 Task: Add Attachment from "Attach a link" to Card Card0000000212 in Board Board0000000053 in Workspace WS0000000018 in Trello. Add Cover Red to Card Card0000000212 in Board Board0000000053 in Workspace WS0000000018 in Trello. Add "Join Card" Button Button0000000212  to Card Card0000000212 in Board Board0000000053 in Workspace WS0000000018 in Trello. Add Description DS0000000212 to Card Card0000000212 in Board Board0000000053 in Workspace WS0000000018 in Trello. Add Comment CM0000000212 to Card Card0000000212 in Board Board0000000053 in Workspace WS0000000018 in Trello
Action: Mouse moved to (358, 539)
Screenshot: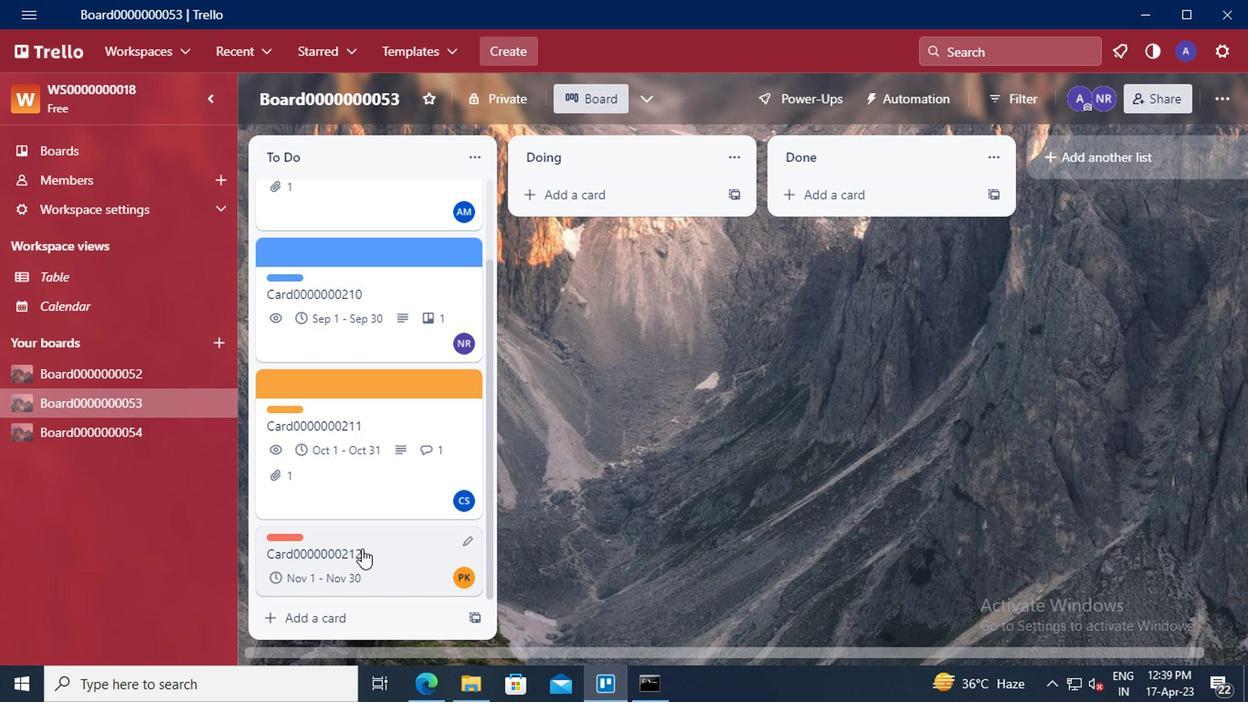 
Action: Mouse pressed left at (358, 539)
Screenshot: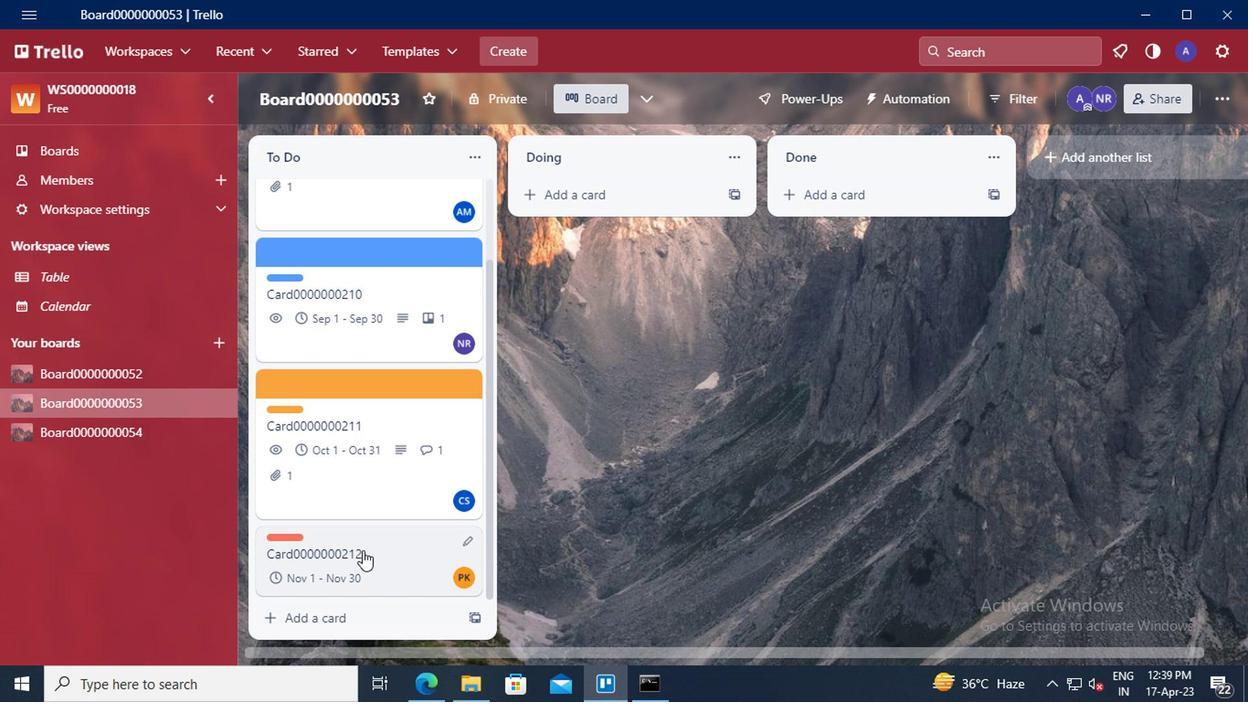 
Action: Mouse moved to (832, 378)
Screenshot: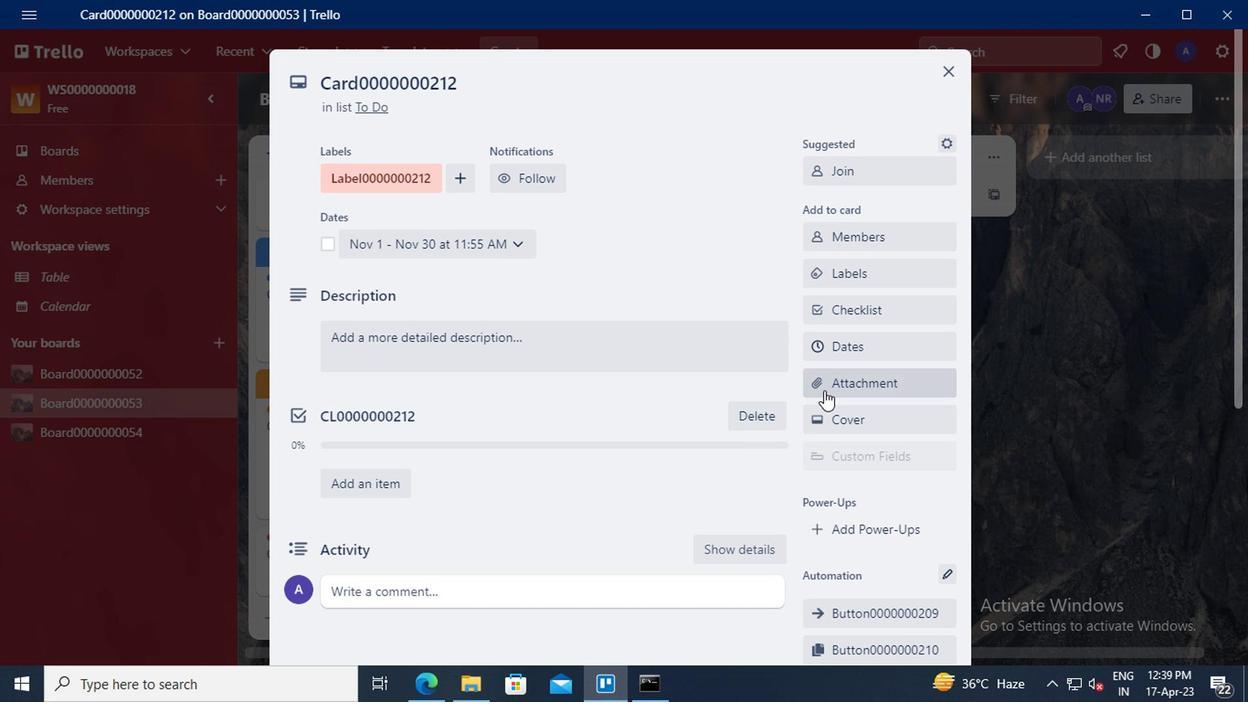
Action: Mouse pressed left at (832, 378)
Screenshot: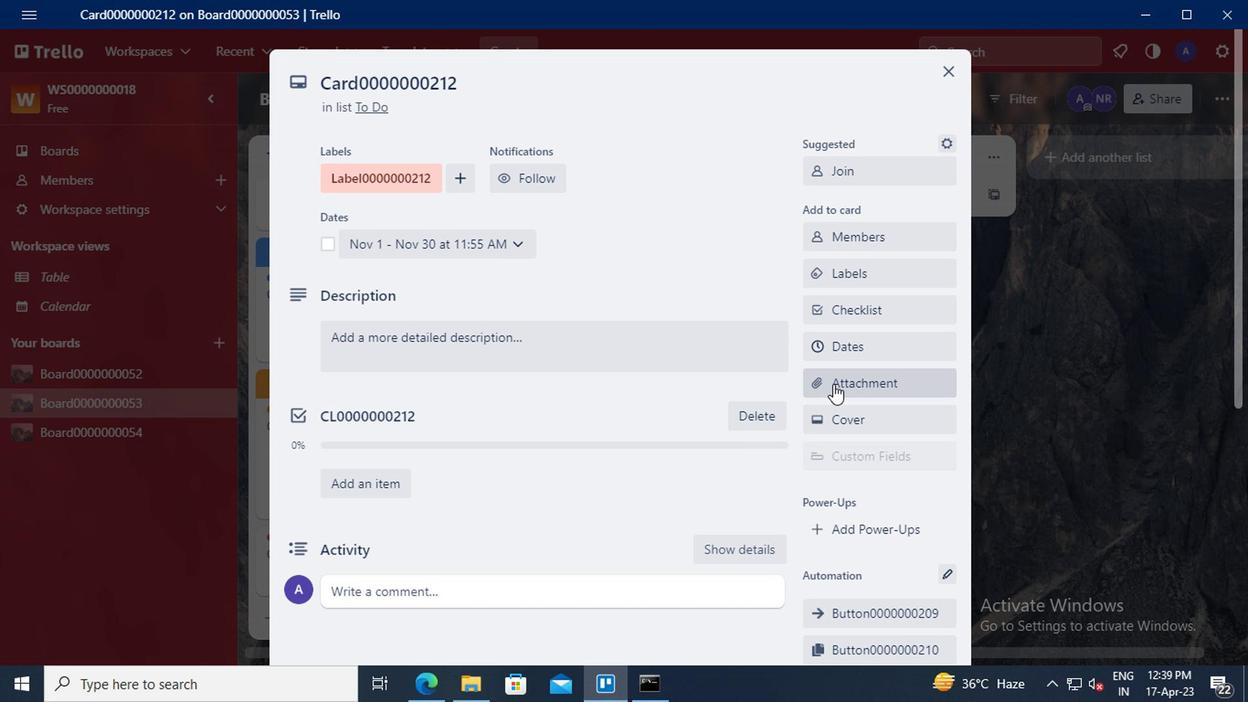 
Action: Mouse moved to (428, 672)
Screenshot: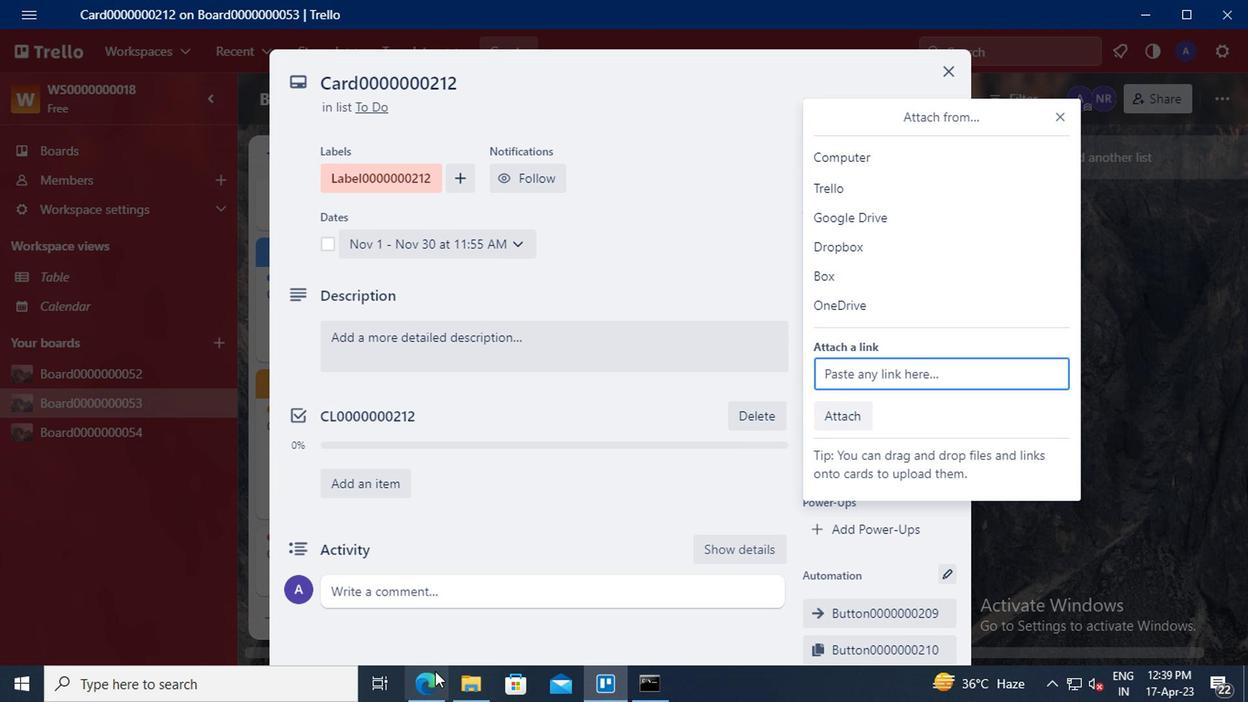 
Action: Mouse pressed left at (428, 672)
Screenshot: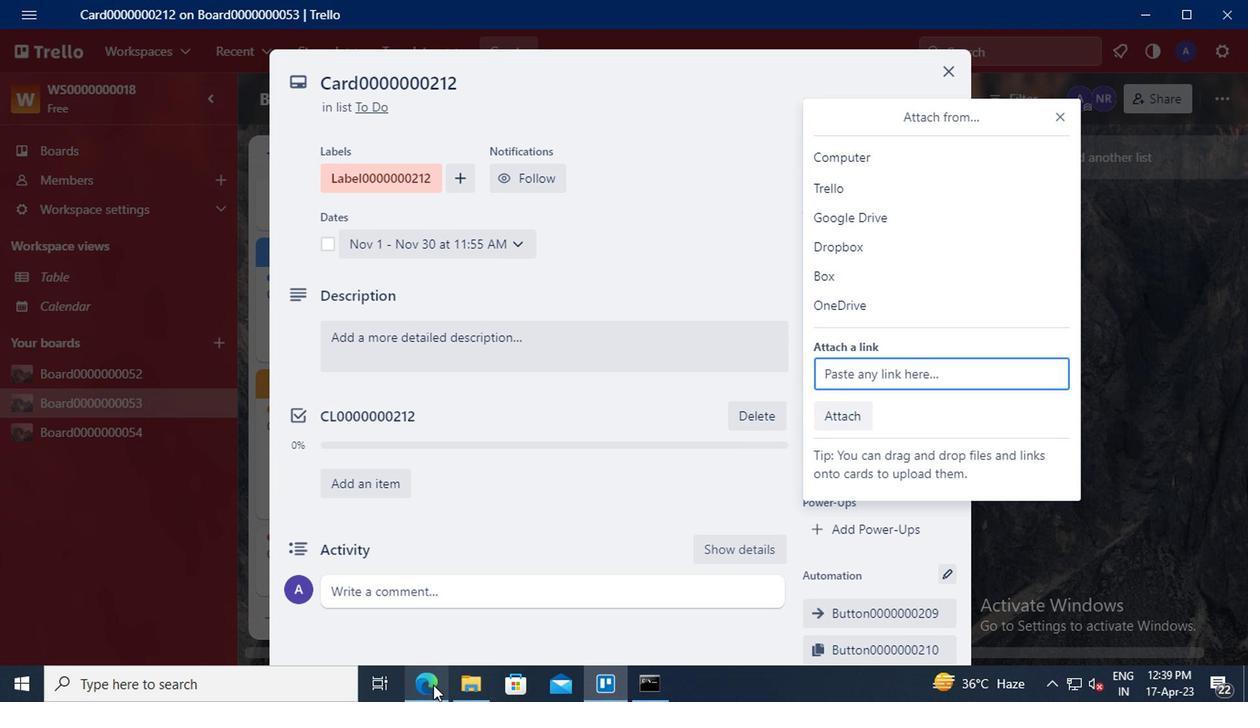 
Action: Mouse moved to (293, 64)
Screenshot: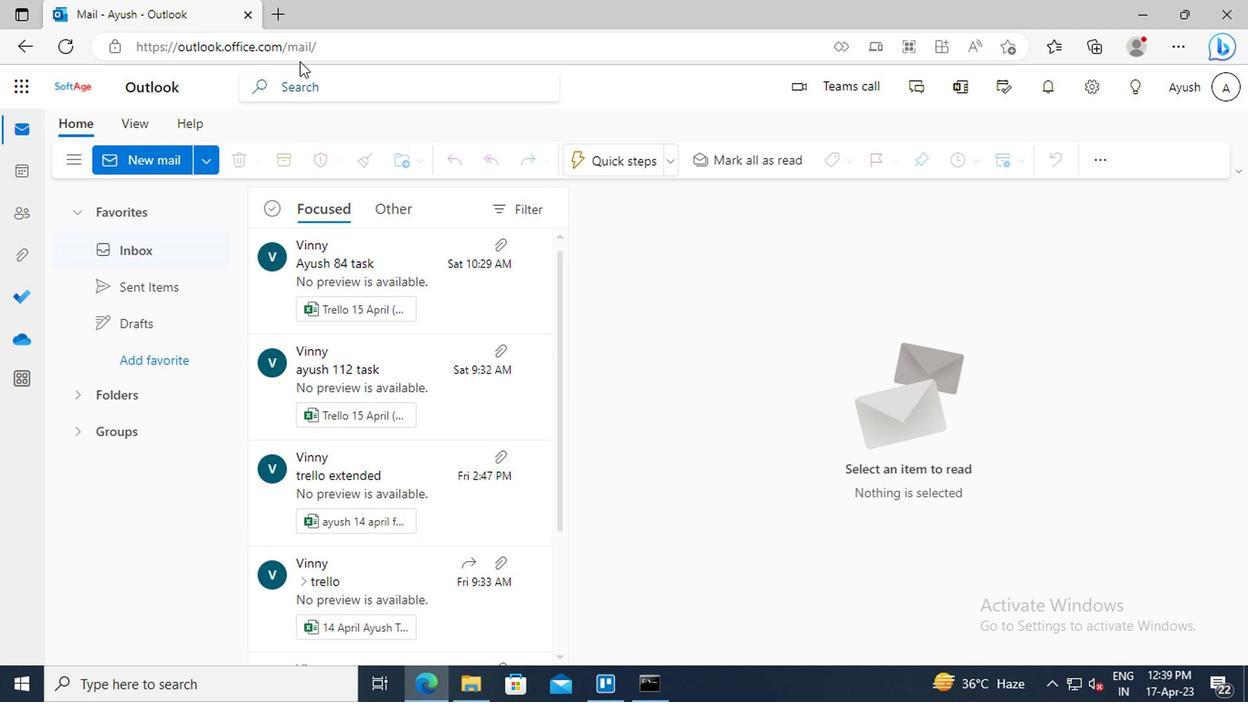 
Action: Mouse pressed left at (293, 64)
Screenshot: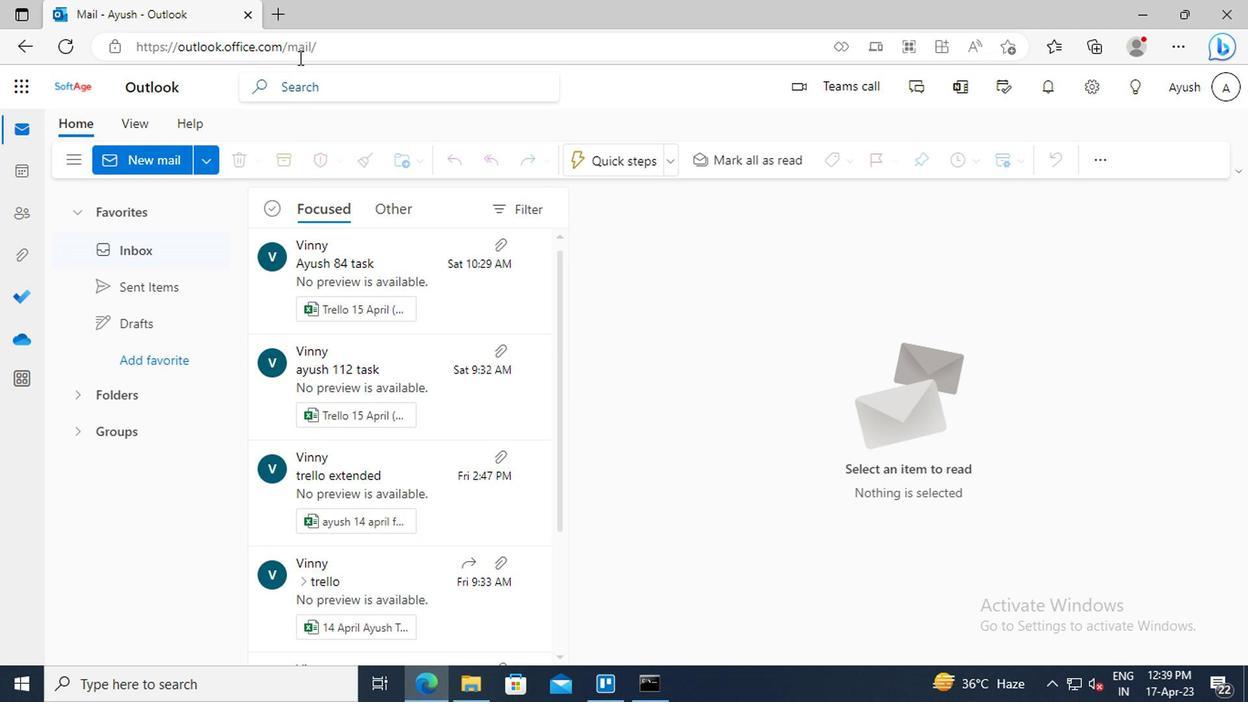 
Action: Key pressed ctrl+C
Screenshot: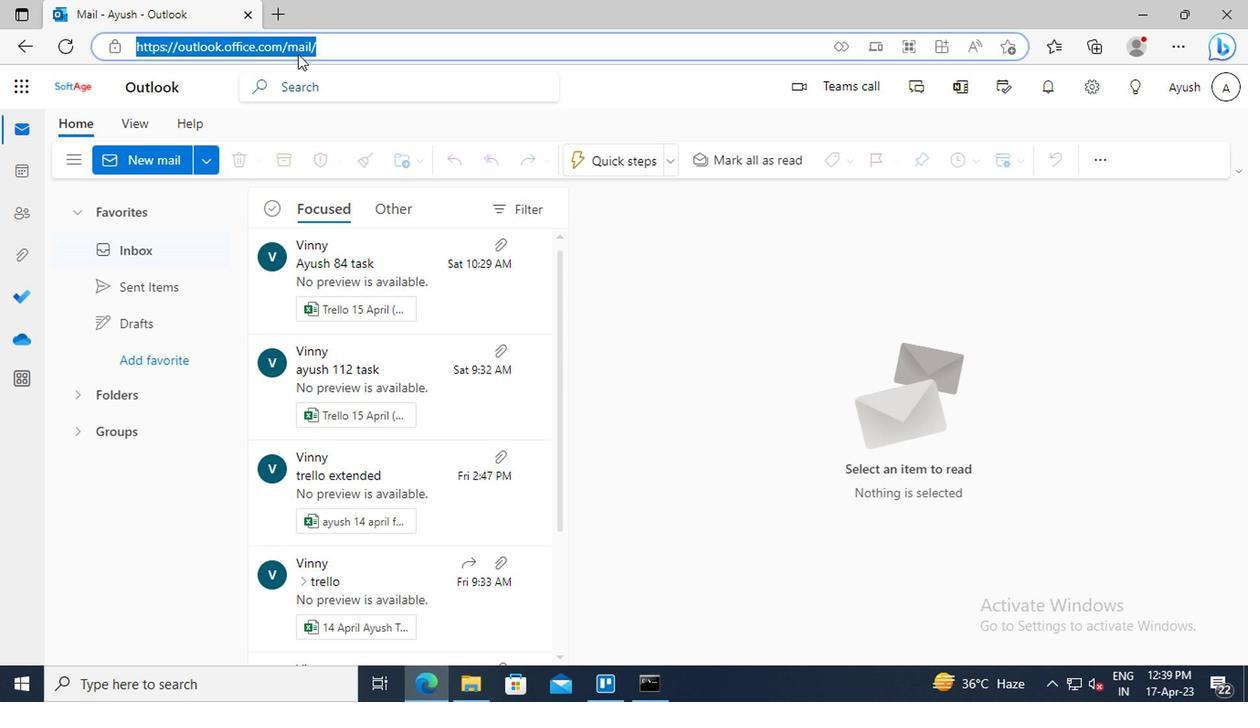 
Action: Mouse moved to (605, 661)
Screenshot: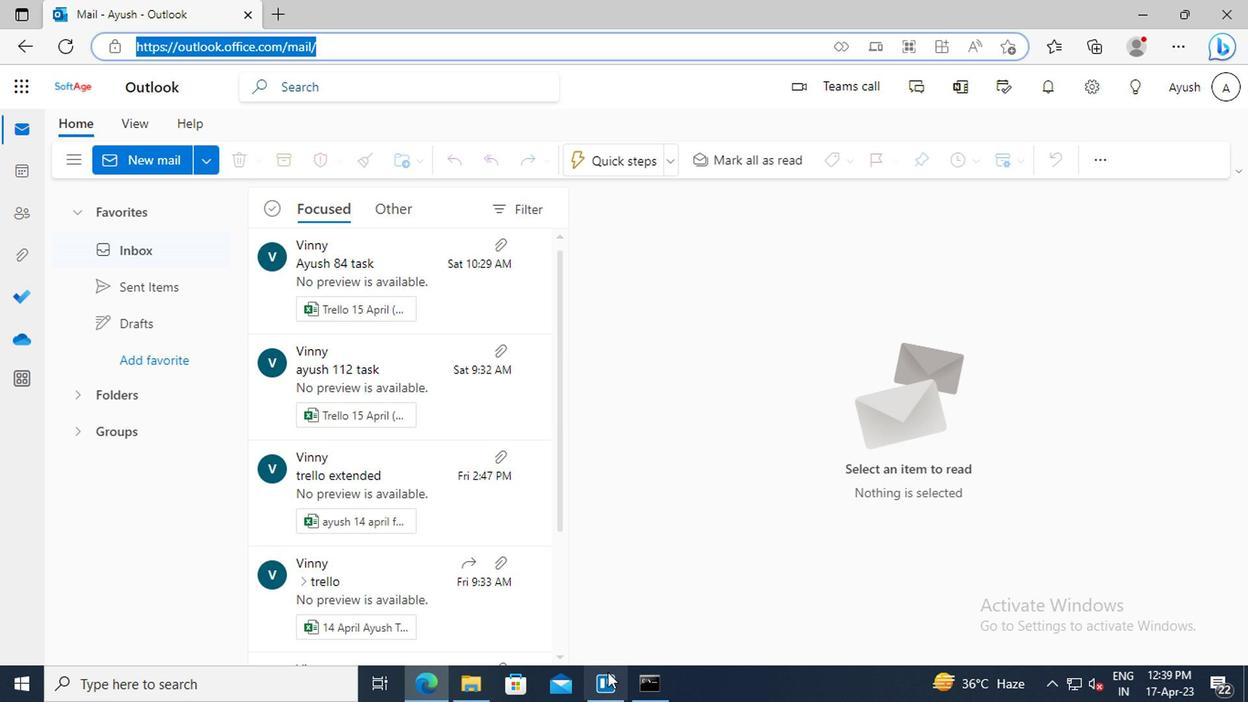 
Action: Mouse pressed left at (605, 661)
Screenshot: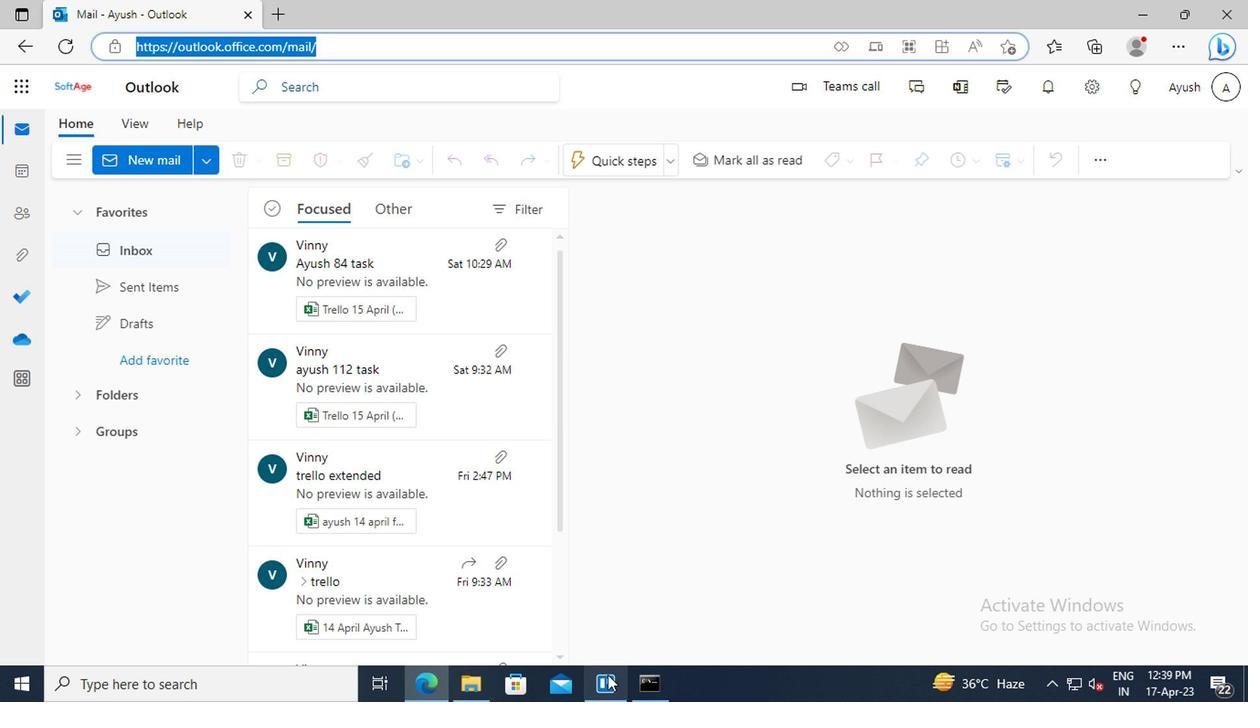 
Action: Mouse moved to (868, 375)
Screenshot: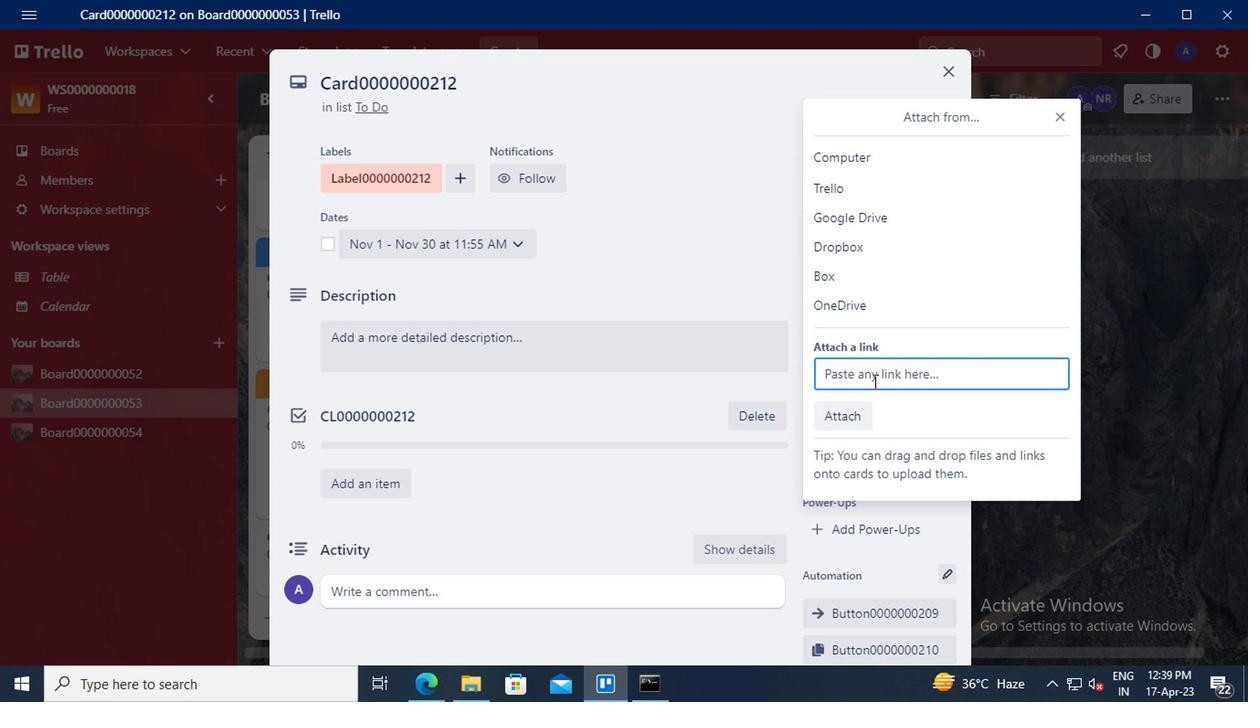 
Action: Mouse pressed left at (868, 375)
Screenshot: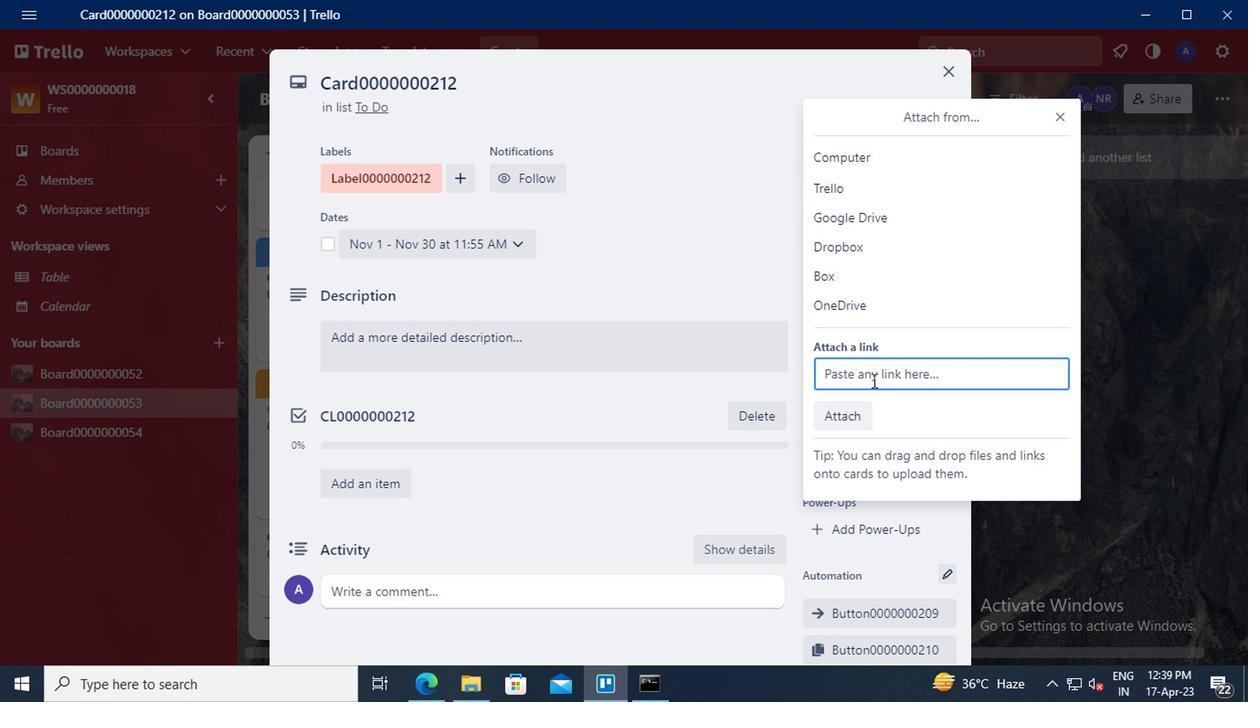 
Action: Key pressed ctrl+V
Screenshot: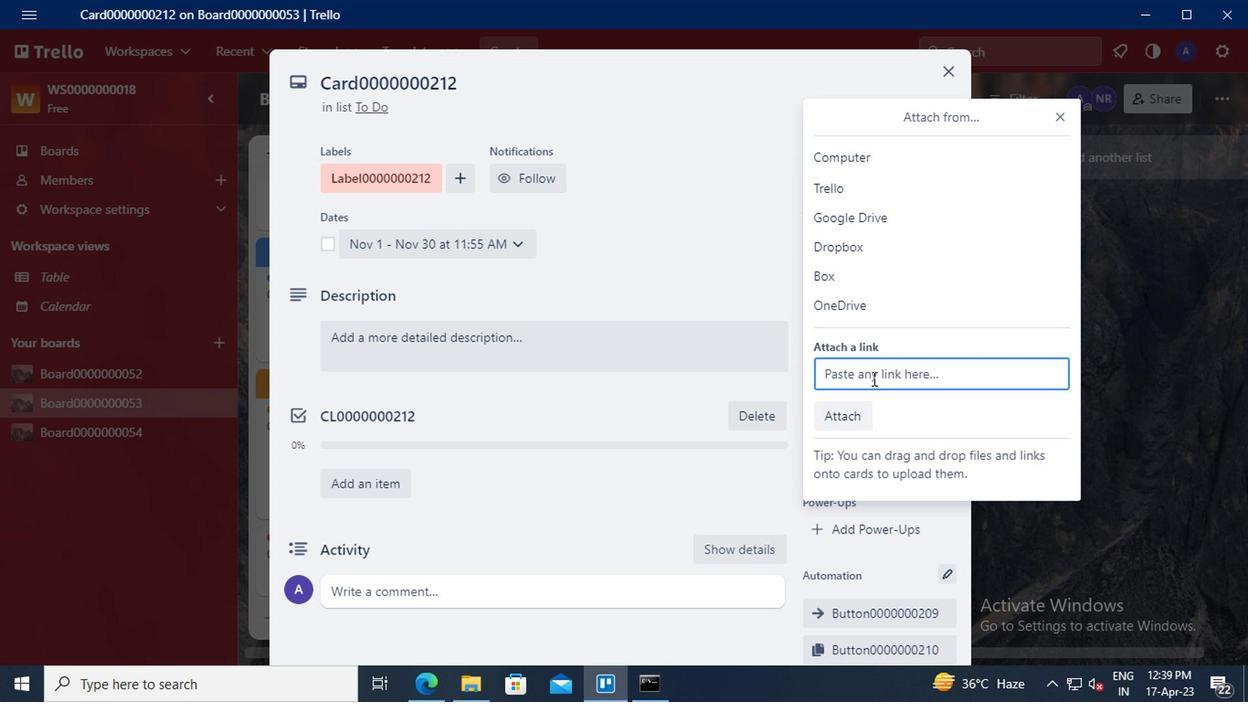 
Action: Mouse moved to (843, 472)
Screenshot: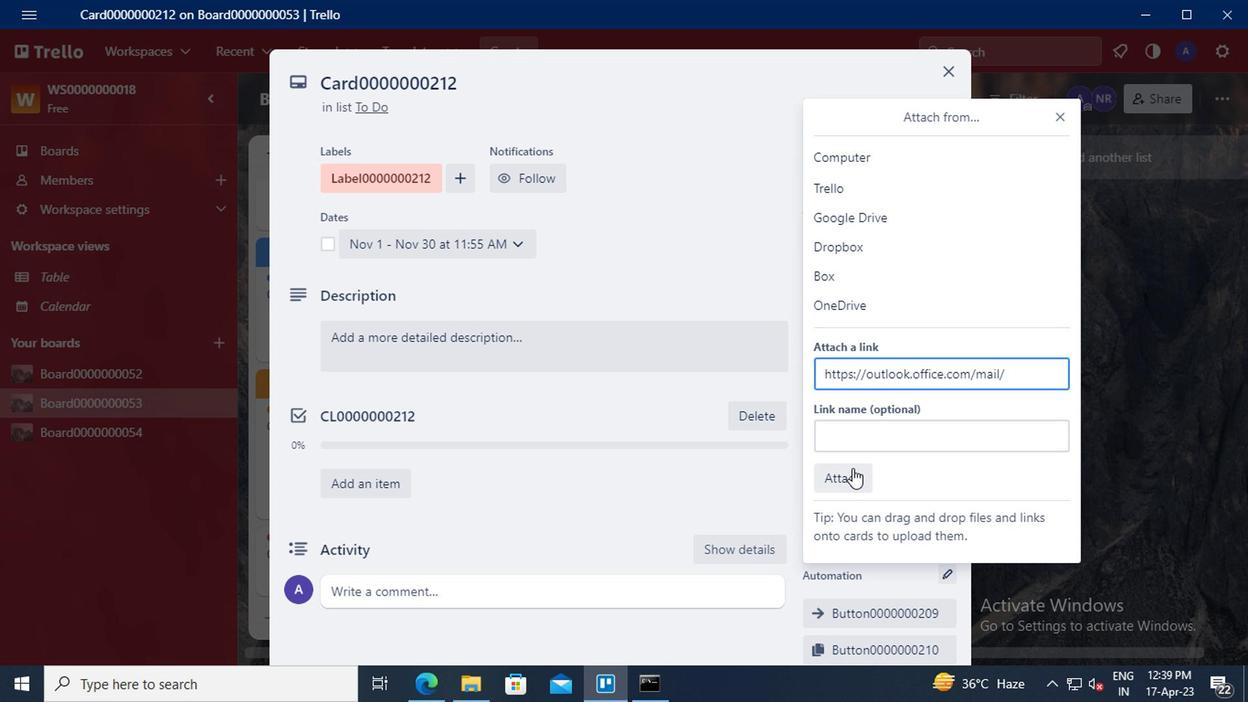
Action: Mouse pressed left at (843, 472)
Screenshot: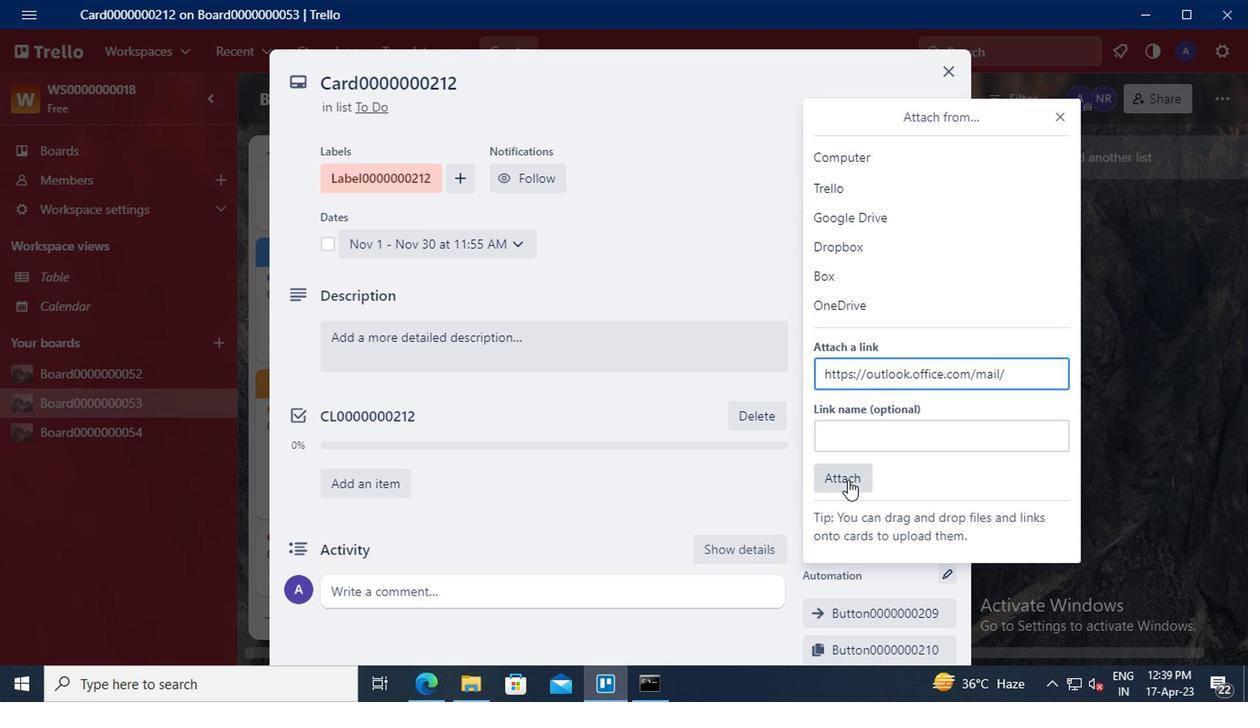 
Action: Mouse moved to (853, 417)
Screenshot: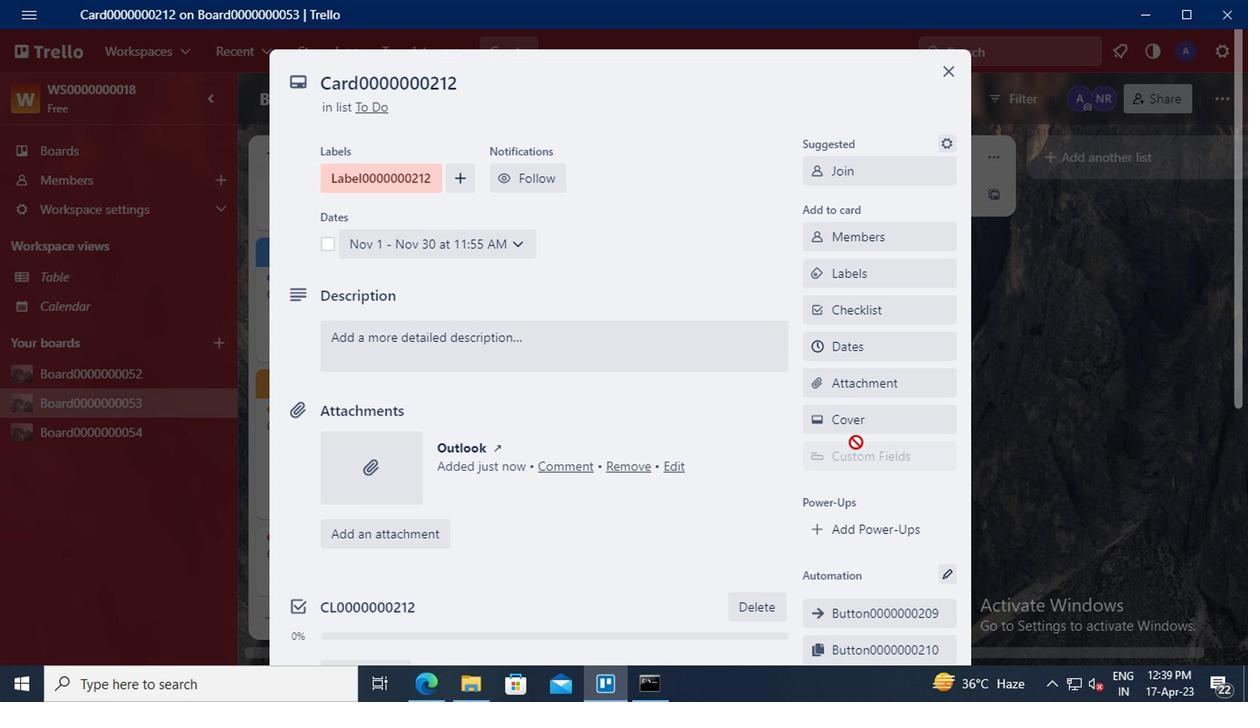 
Action: Mouse pressed left at (853, 417)
Screenshot: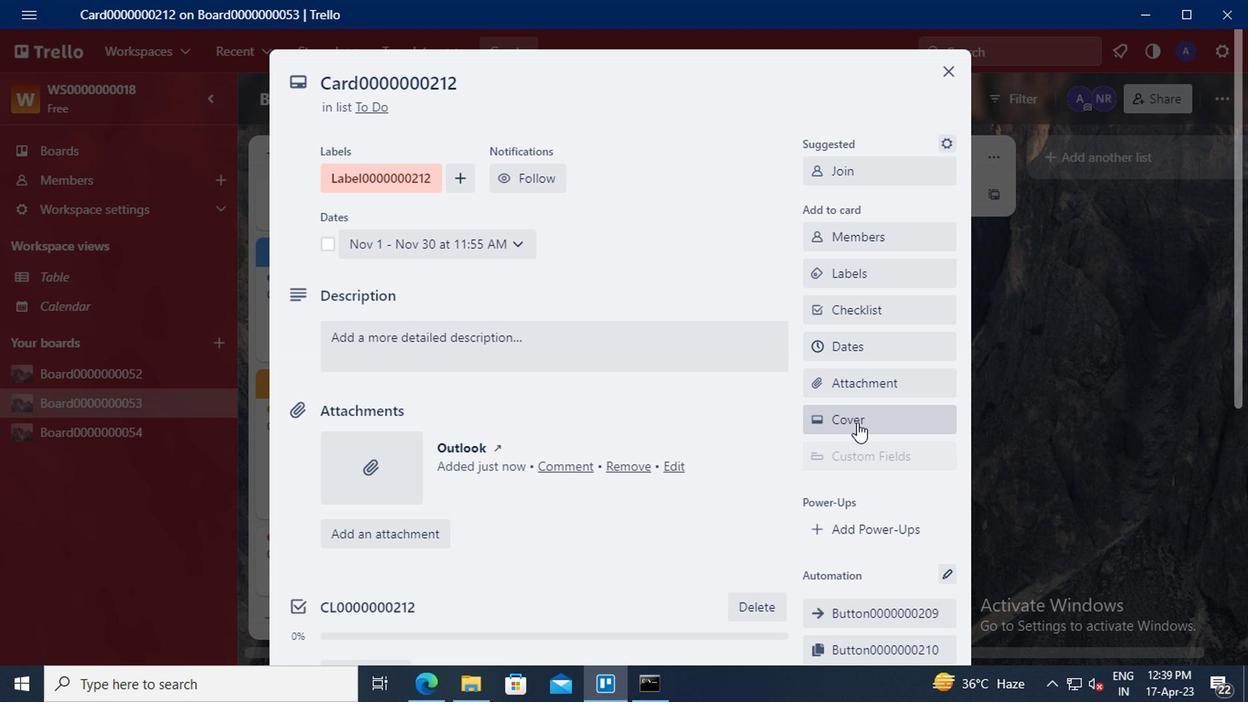 
Action: Mouse moved to (983, 299)
Screenshot: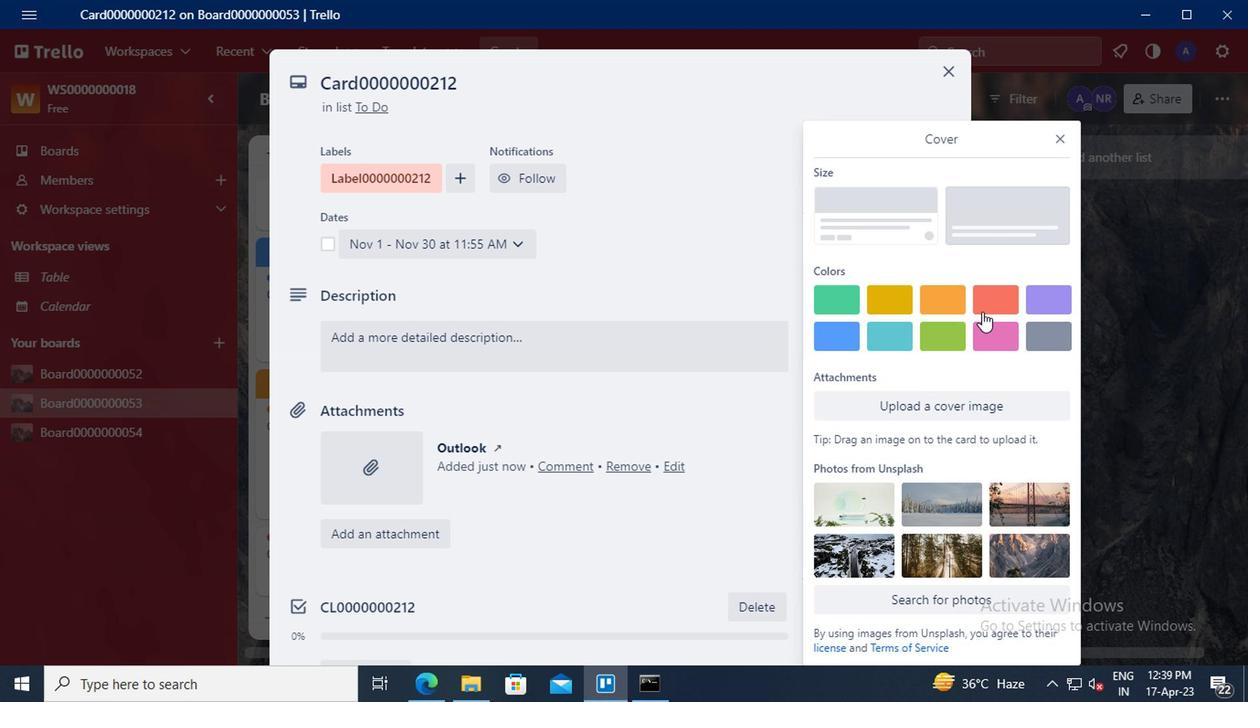 
Action: Mouse pressed left at (983, 299)
Screenshot: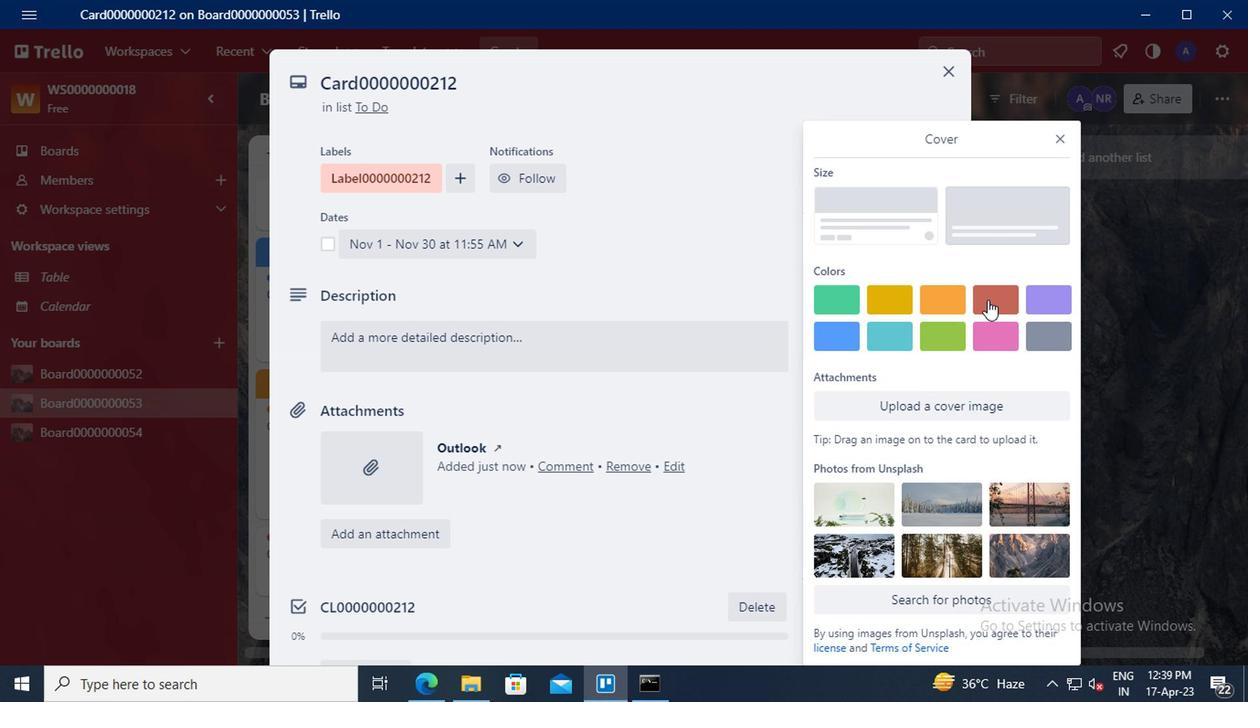 
Action: Mouse moved to (1056, 113)
Screenshot: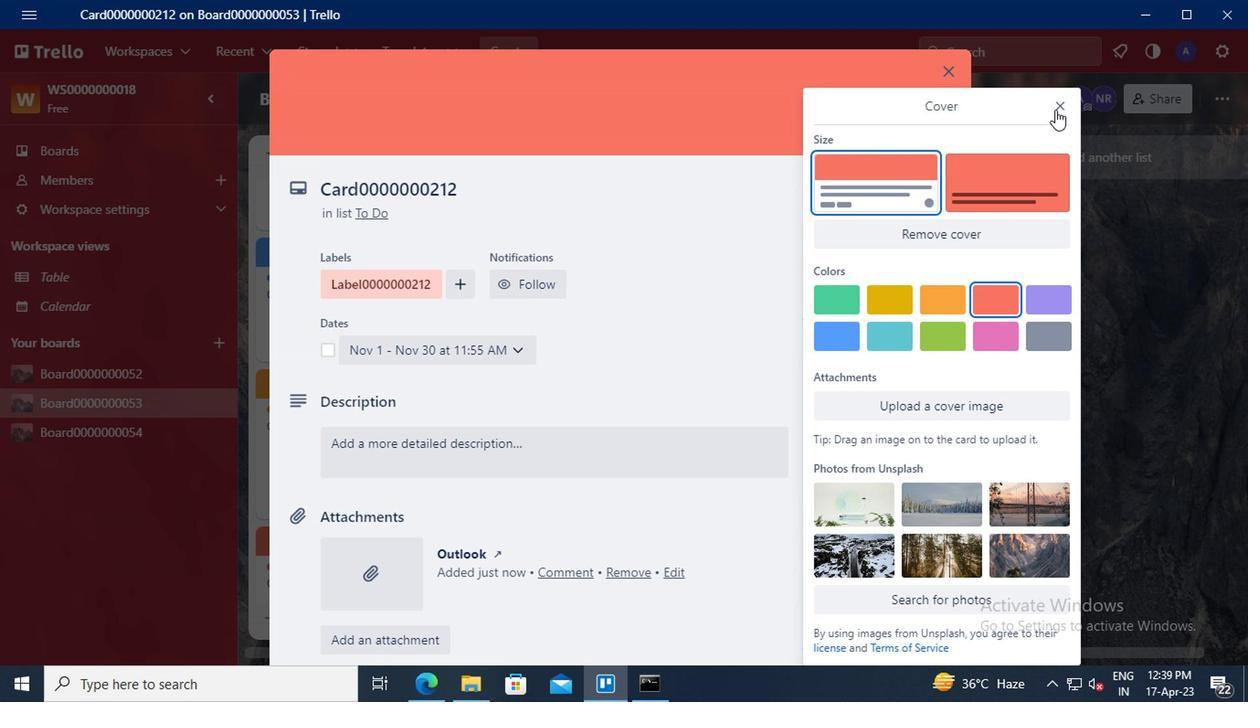 
Action: Mouse pressed left at (1056, 113)
Screenshot: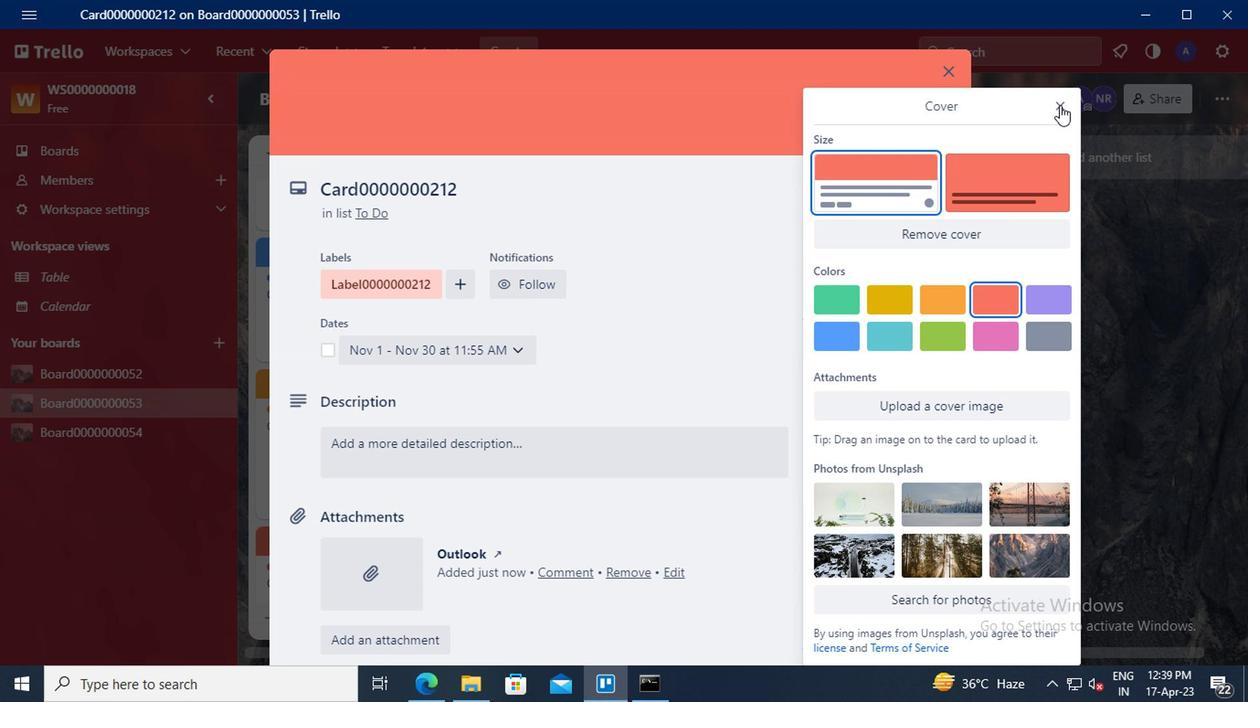 
Action: Mouse moved to (866, 321)
Screenshot: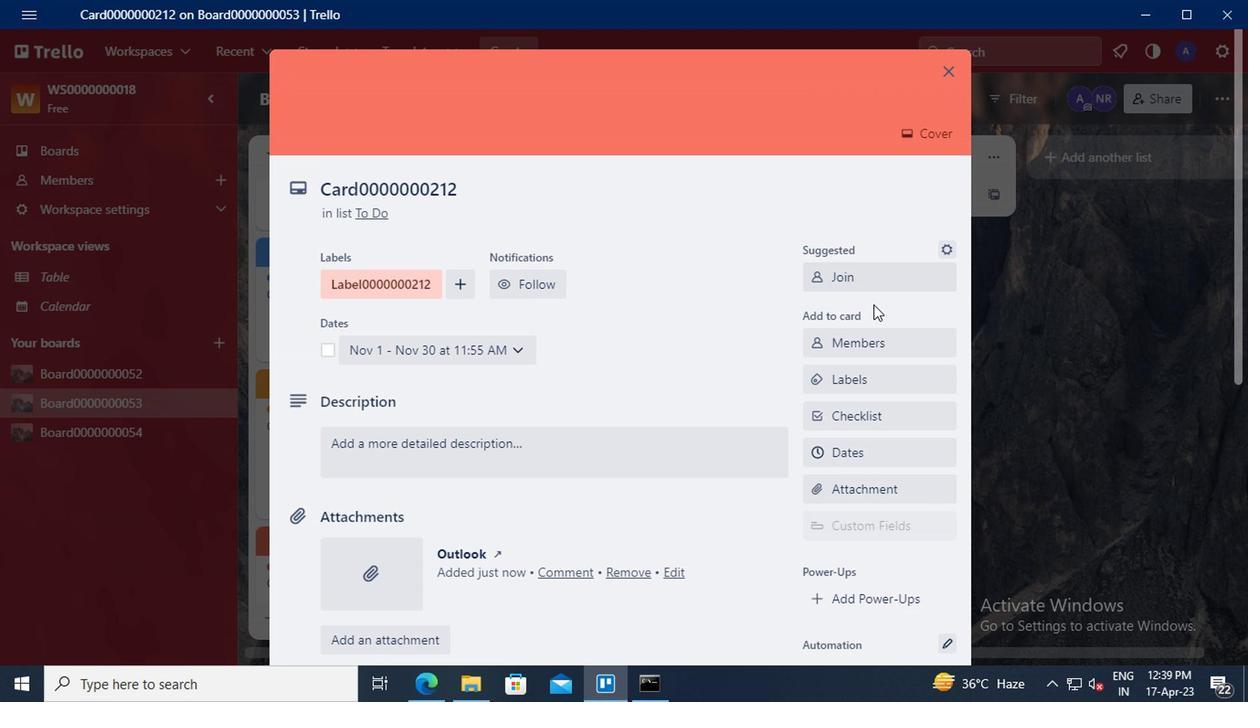 
Action: Mouse scrolled (866, 321) with delta (0, 0)
Screenshot: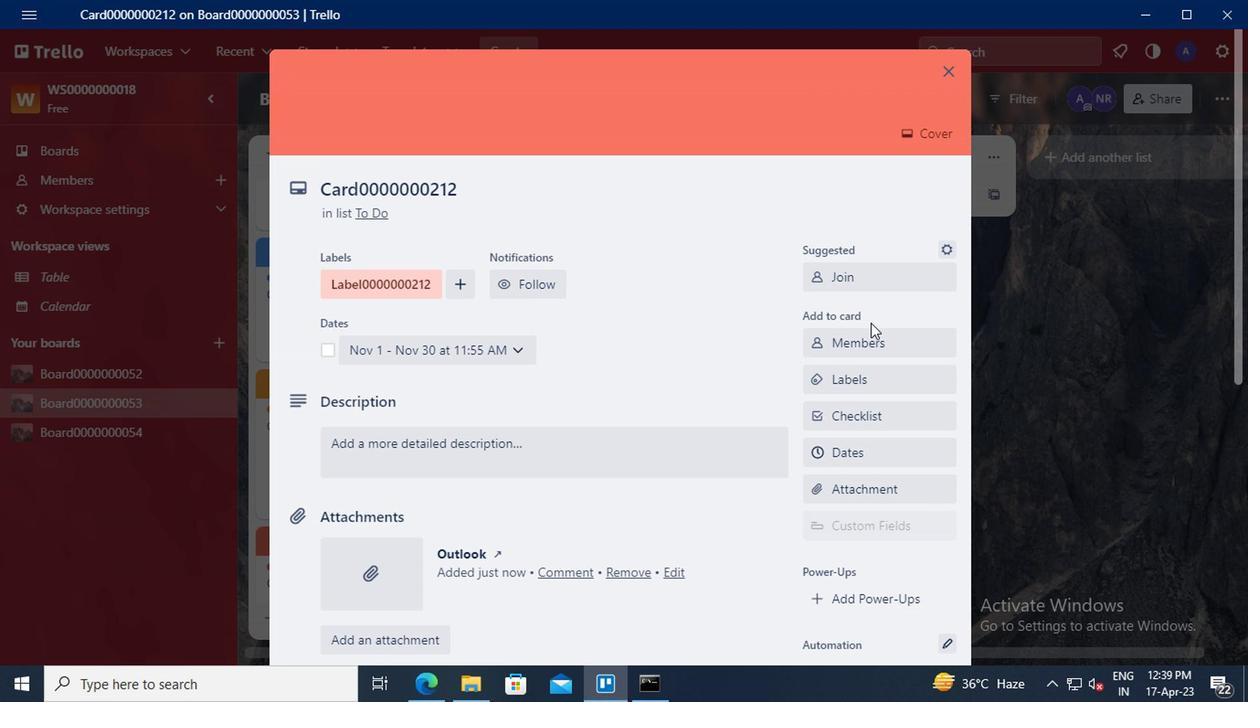 
Action: Mouse scrolled (866, 321) with delta (0, 0)
Screenshot: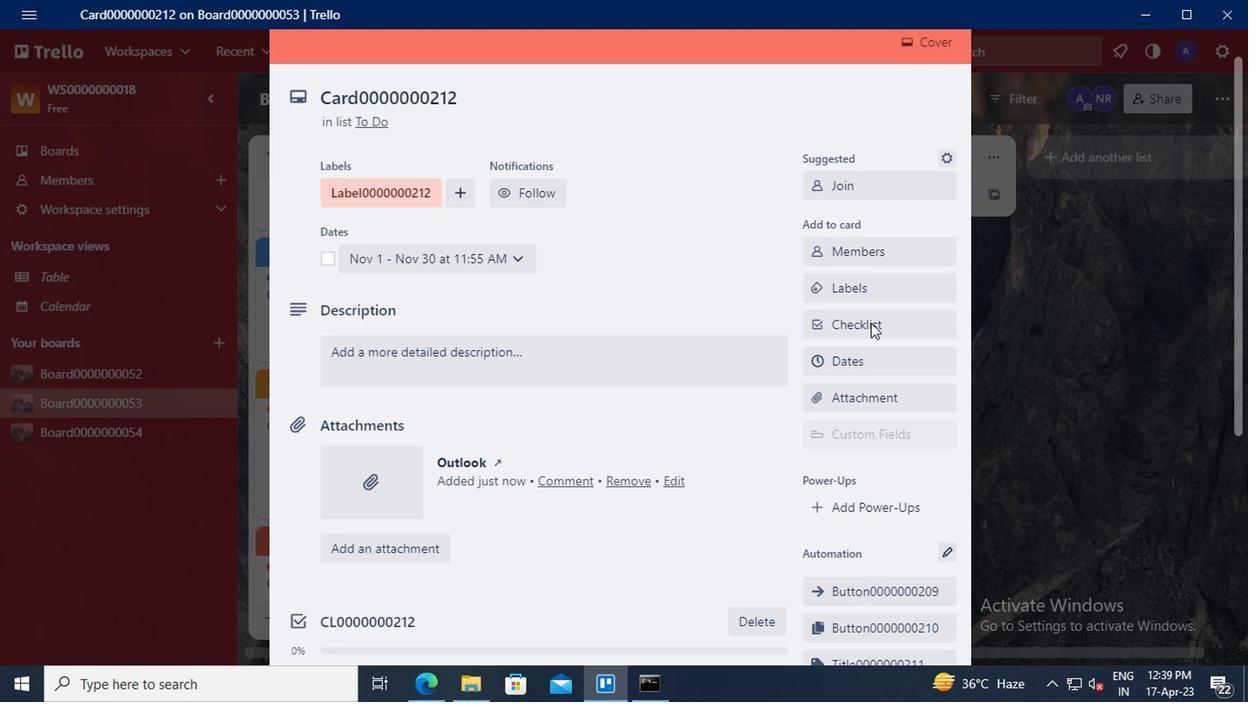 
Action: Mouse scrolled (866, 321) with delta (0, 0)
Screenshot: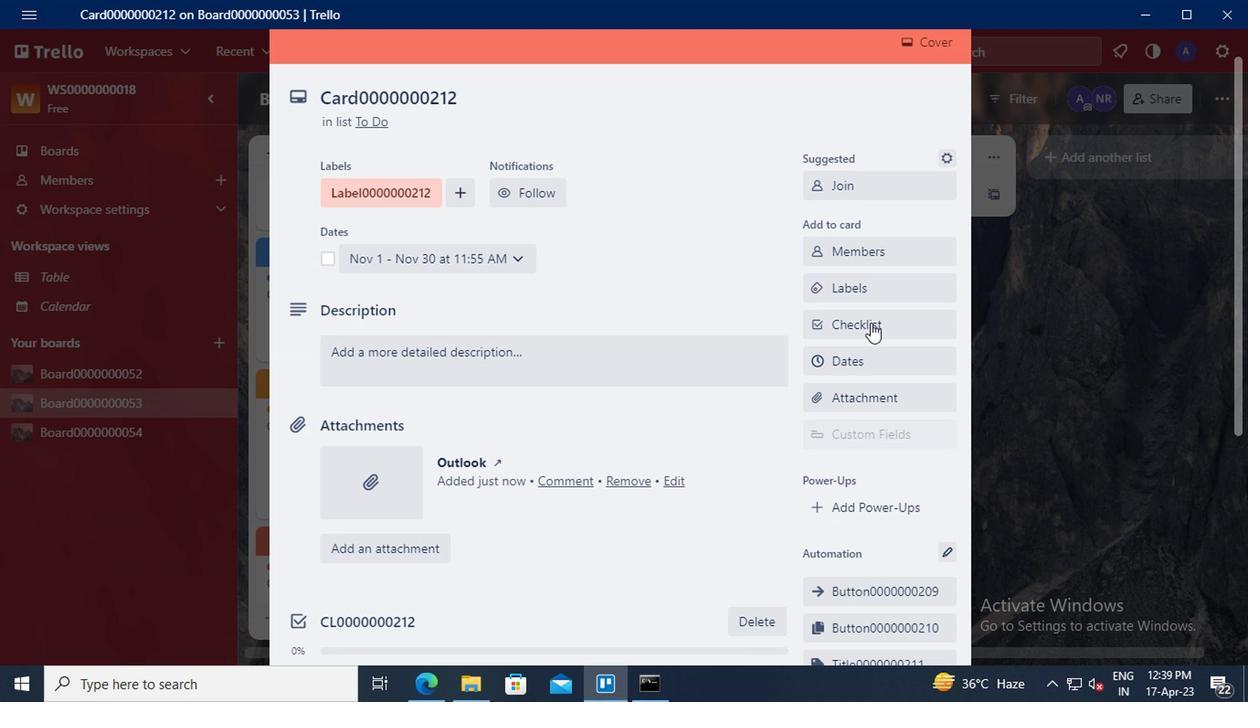 
Action: Mouse moved to (866, 340)
Screenshot: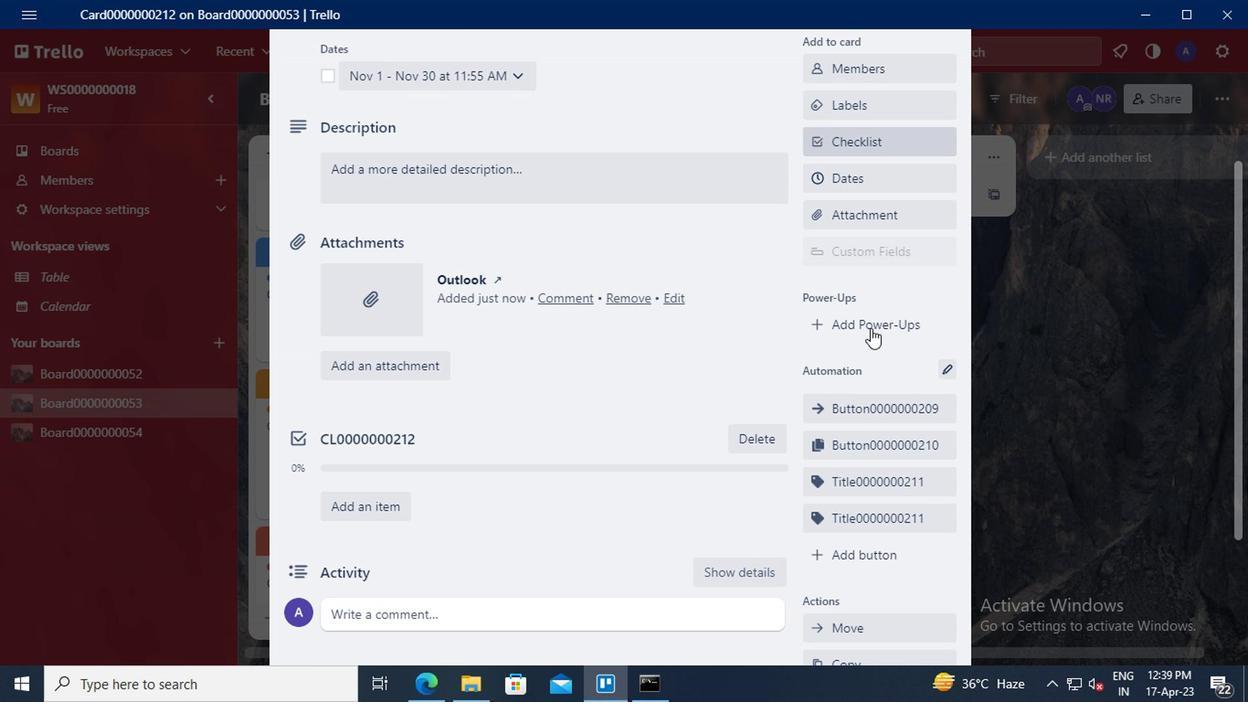 
Action: Mouse scrolled (866, 339) with delta (0, 0)
Screenshot: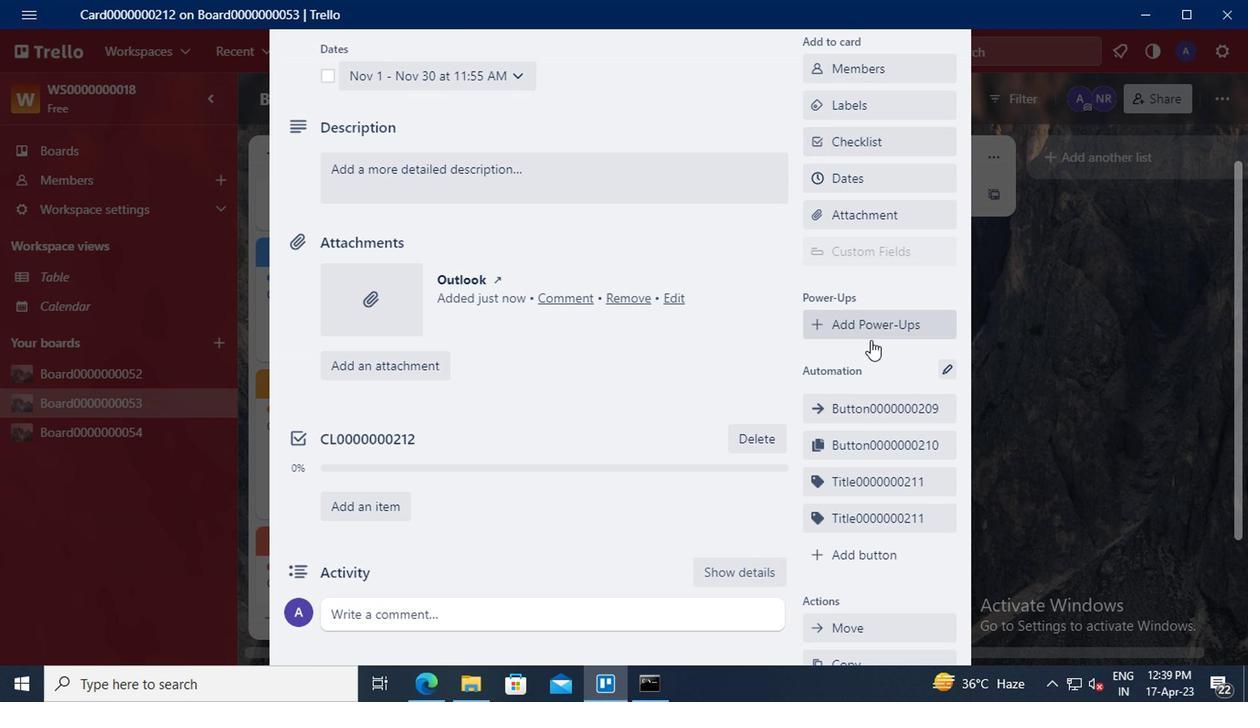 
Action: Mouse moved to (861, 453)
Screenshot: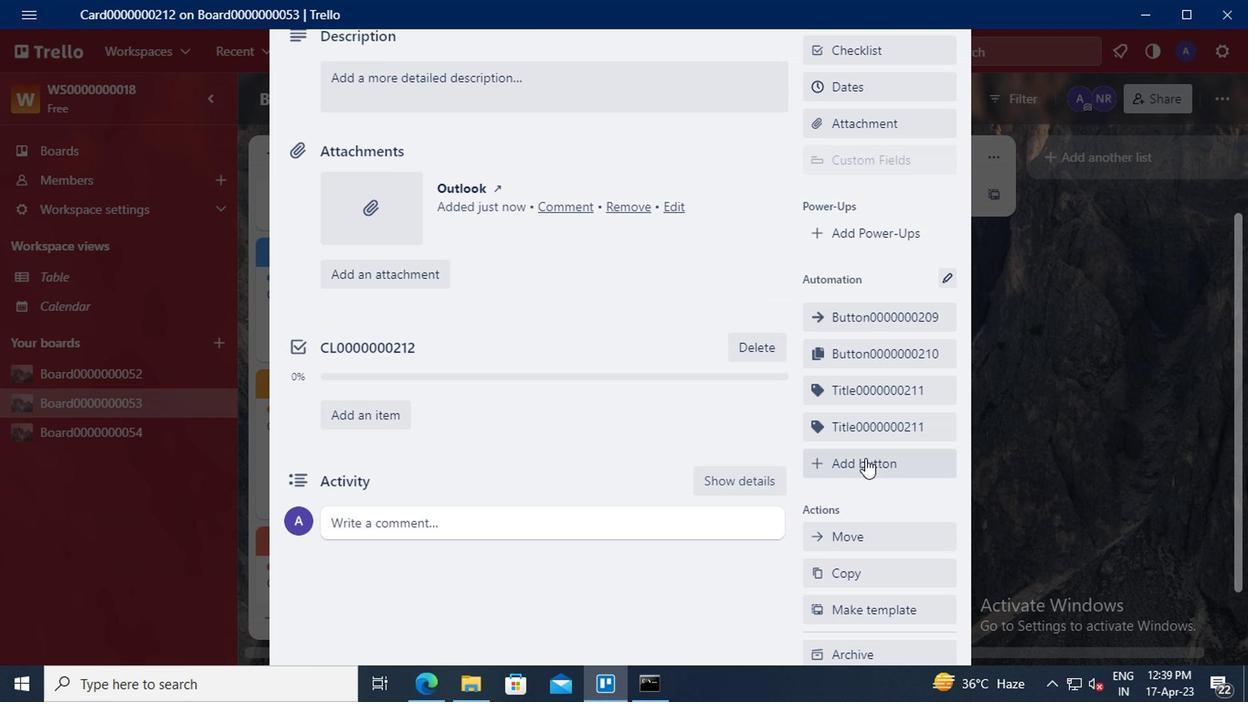 
Action: Mouse pressed left at (861, 453)
Screenshot: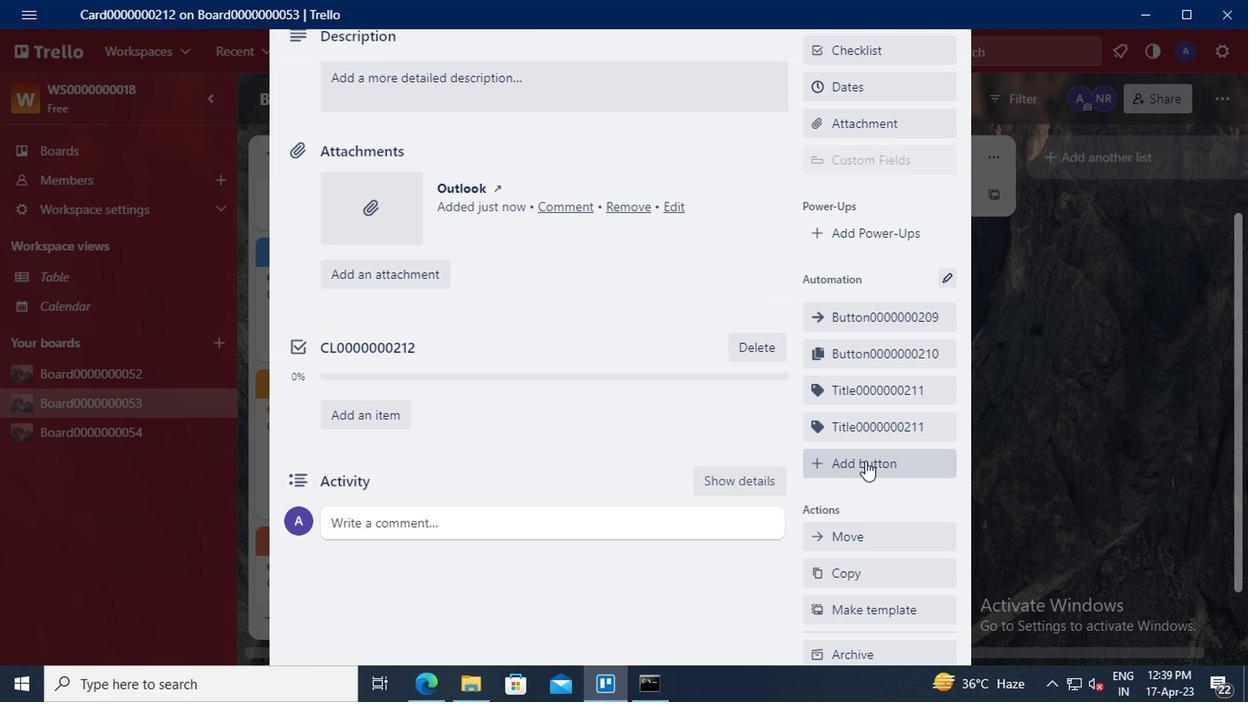 
Action: Mouse moved to (880, 286)
Screenshot: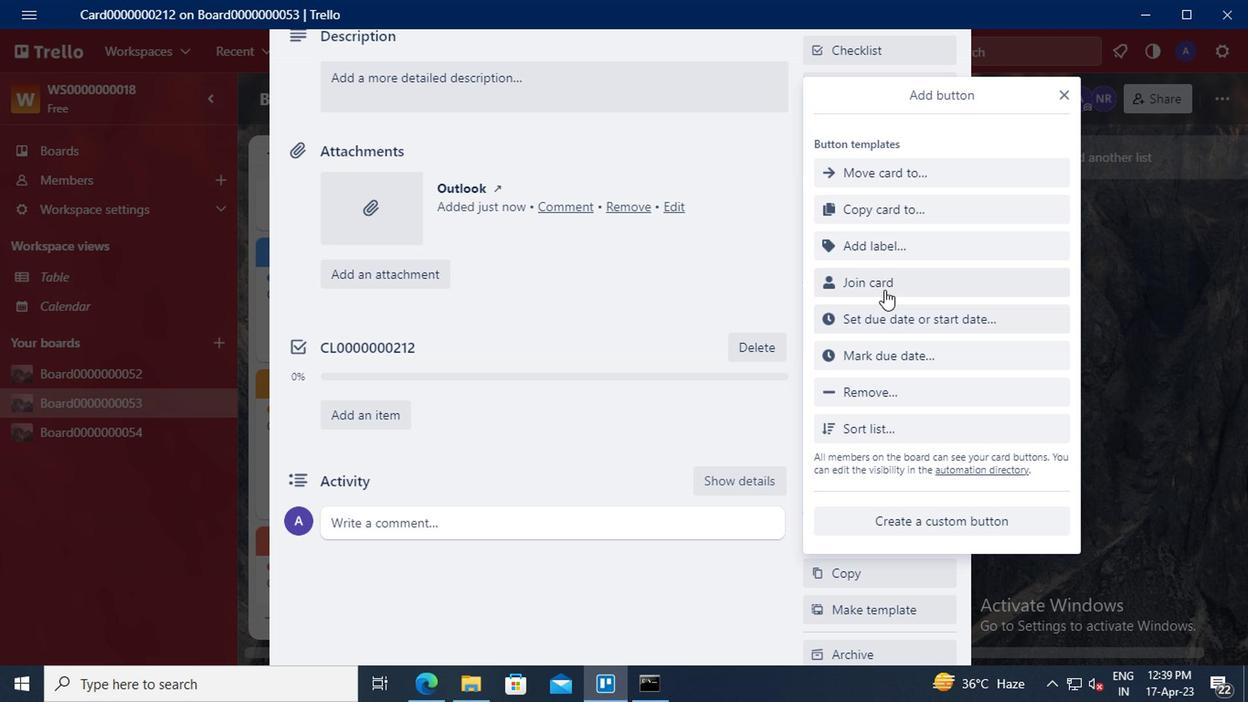 
Action: Mouse pressed left at (880, 286)
Screenshot: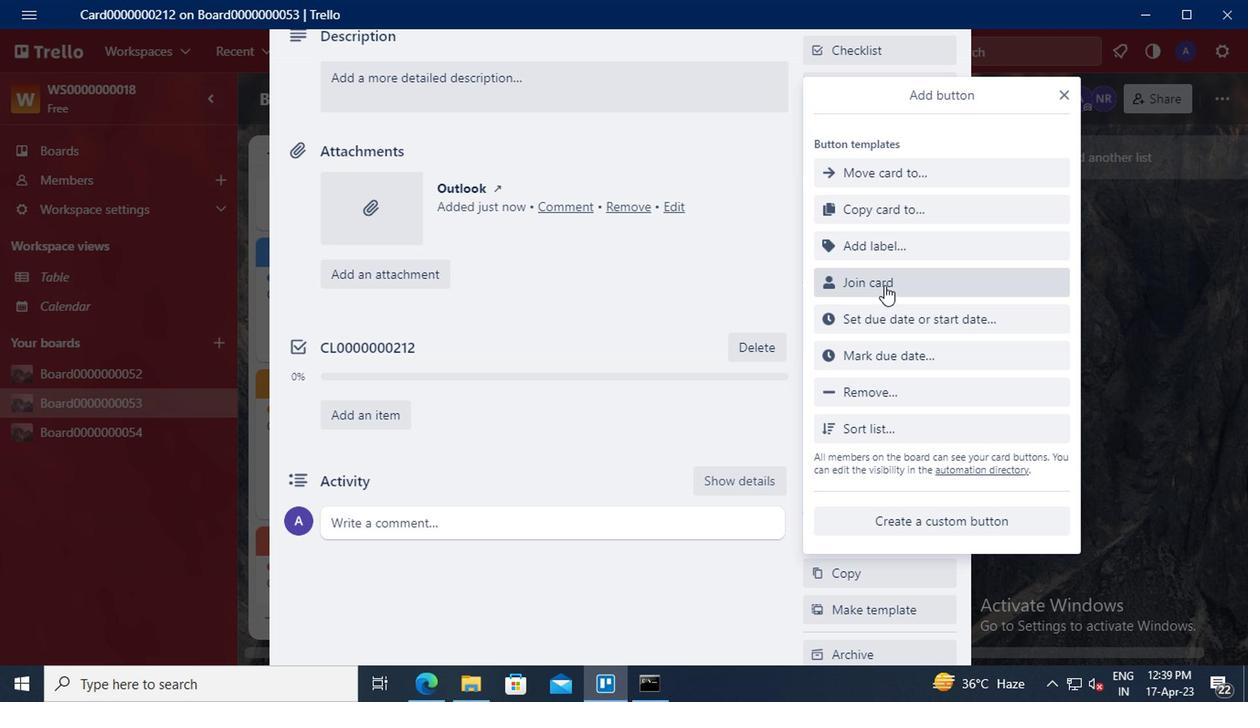 
Action: Mouse moved to (892, 213)
Screenshot: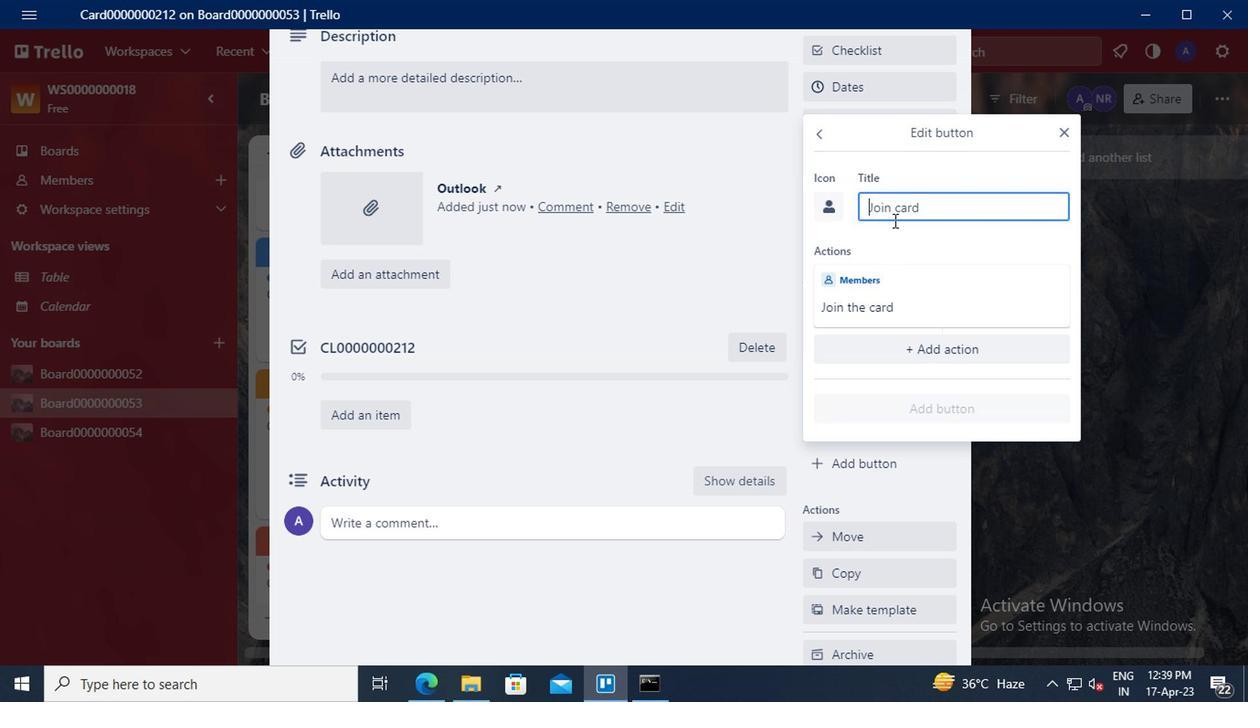 
Action: Mouse pressed left at (892, 213)
Screenshot: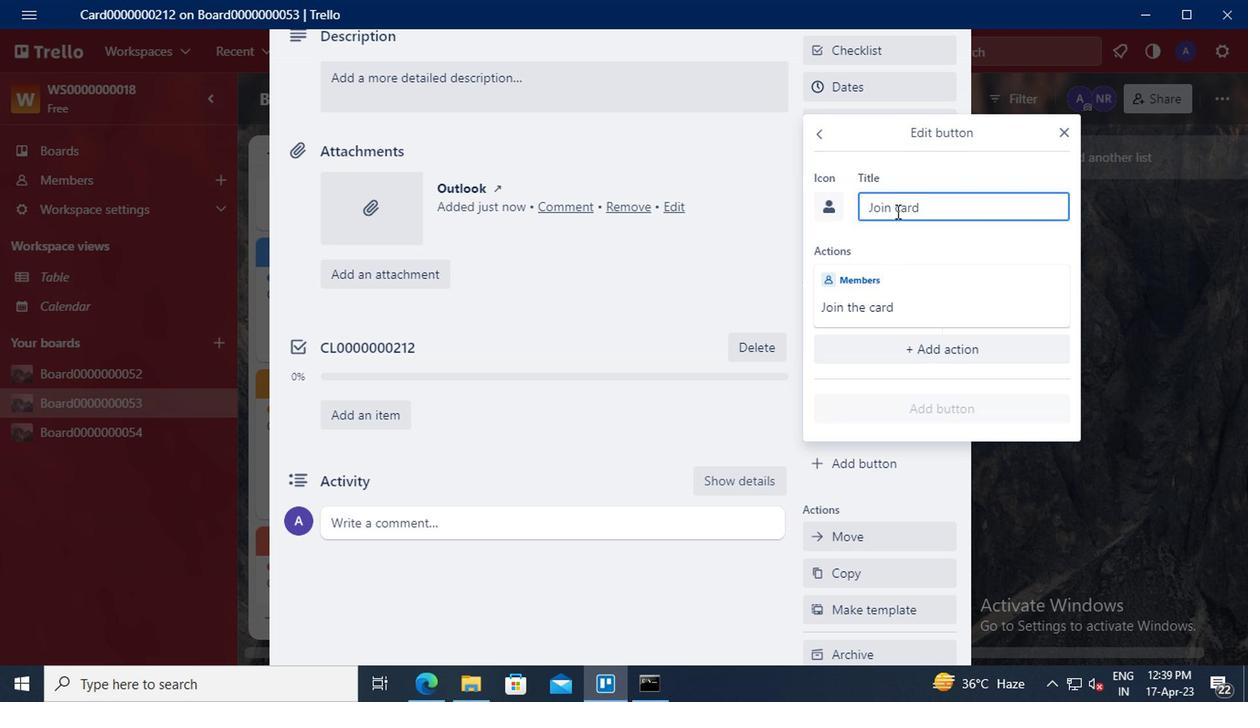 
Action: Key pressed <Key.shift>ctrl+BUTTON0000000212
Screenshot: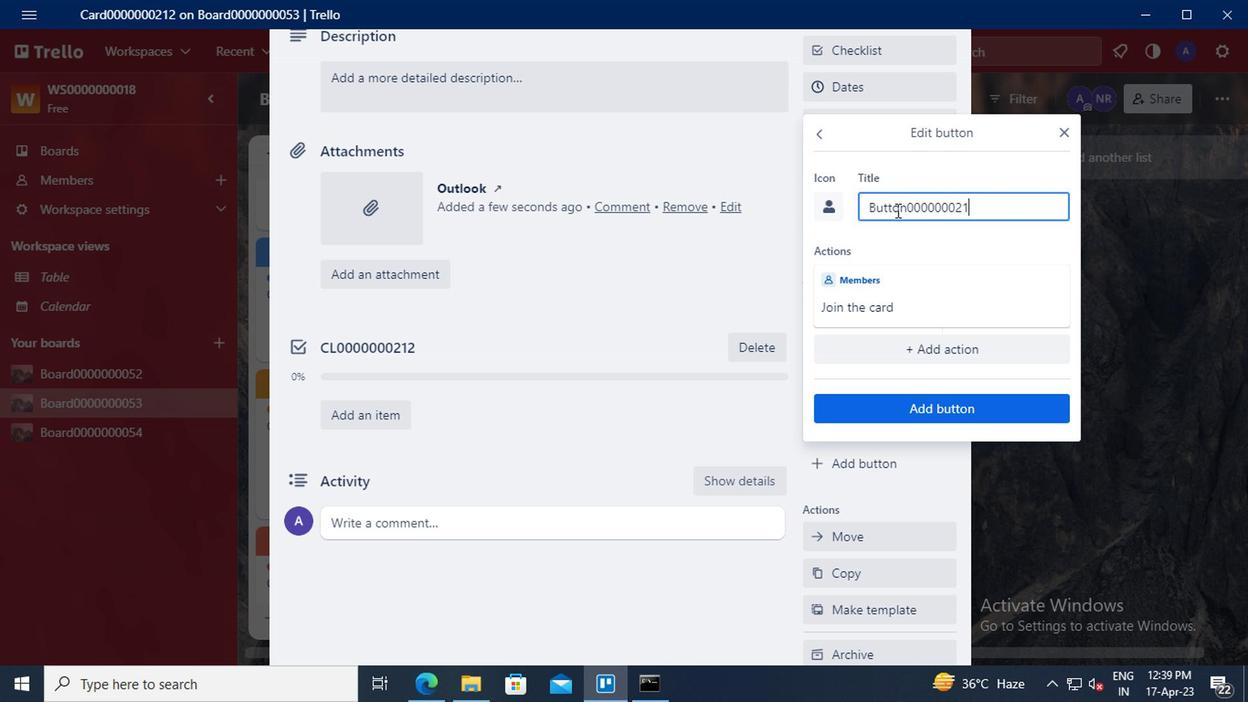 
Action: Mouse moved to (920, 403)
Screenshot: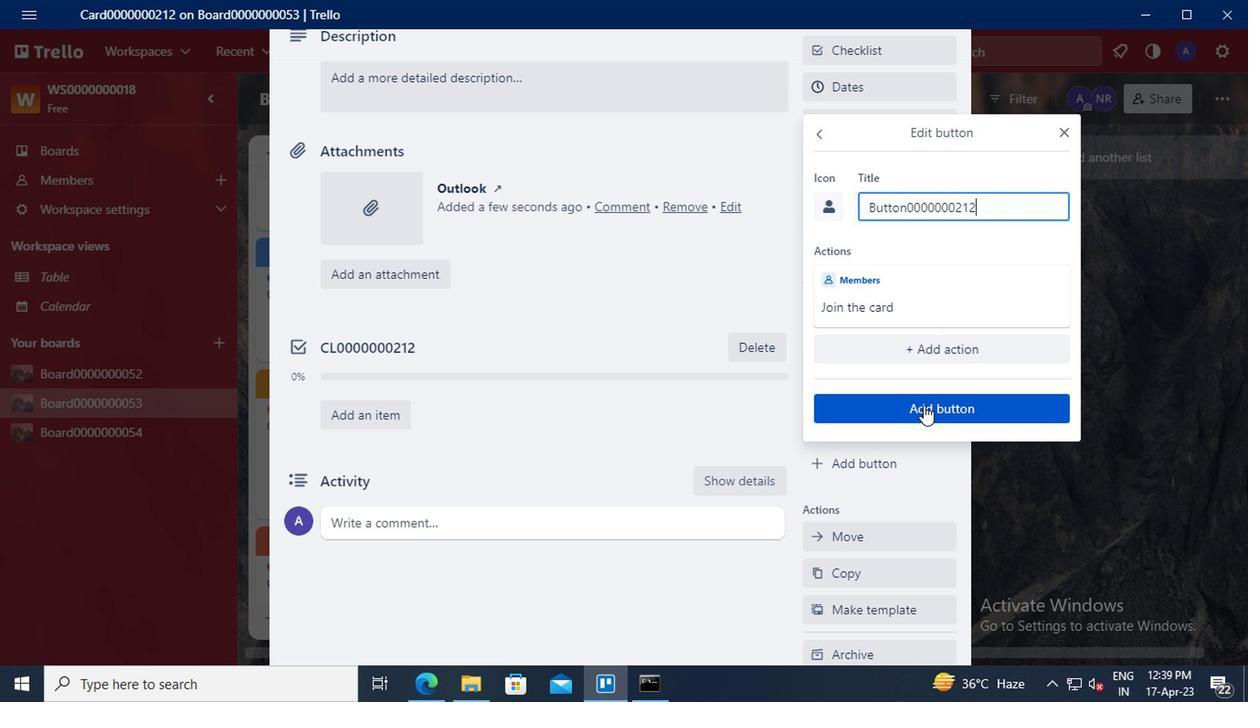 
Action: Mouse pressed left at (920, 403)
Screenshot: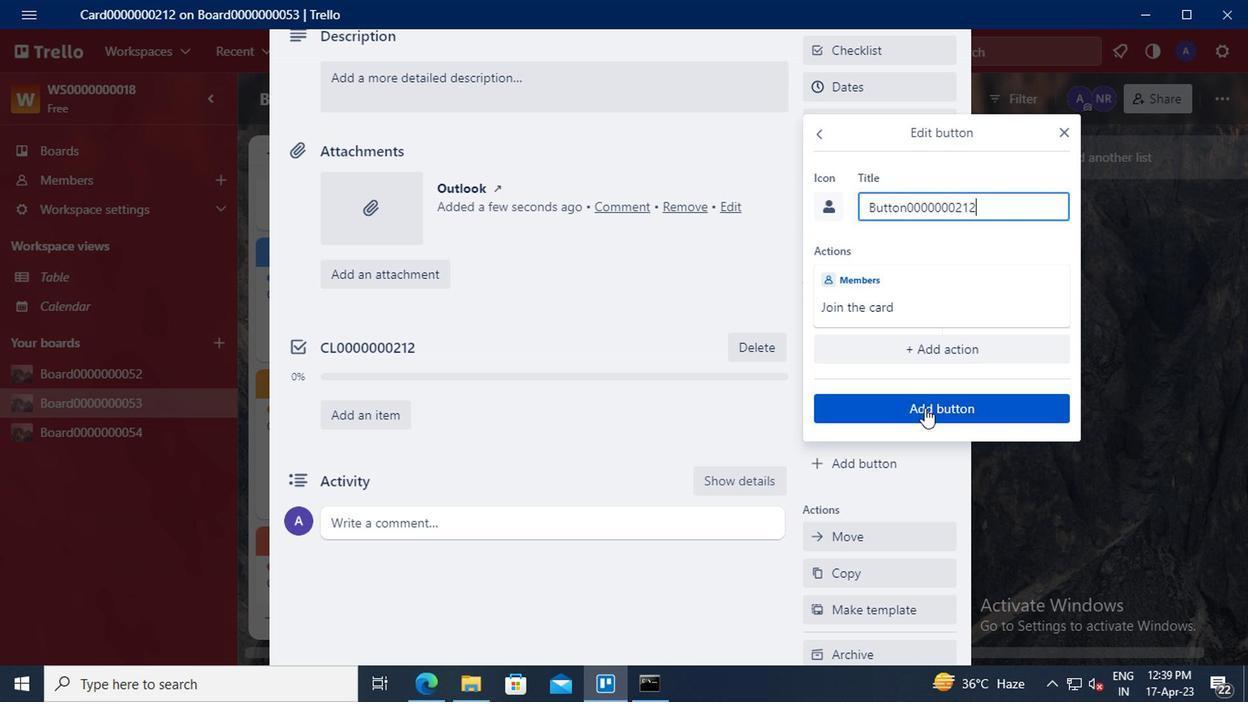 
Action: Mouse moved to (706, 414)
Screenshot: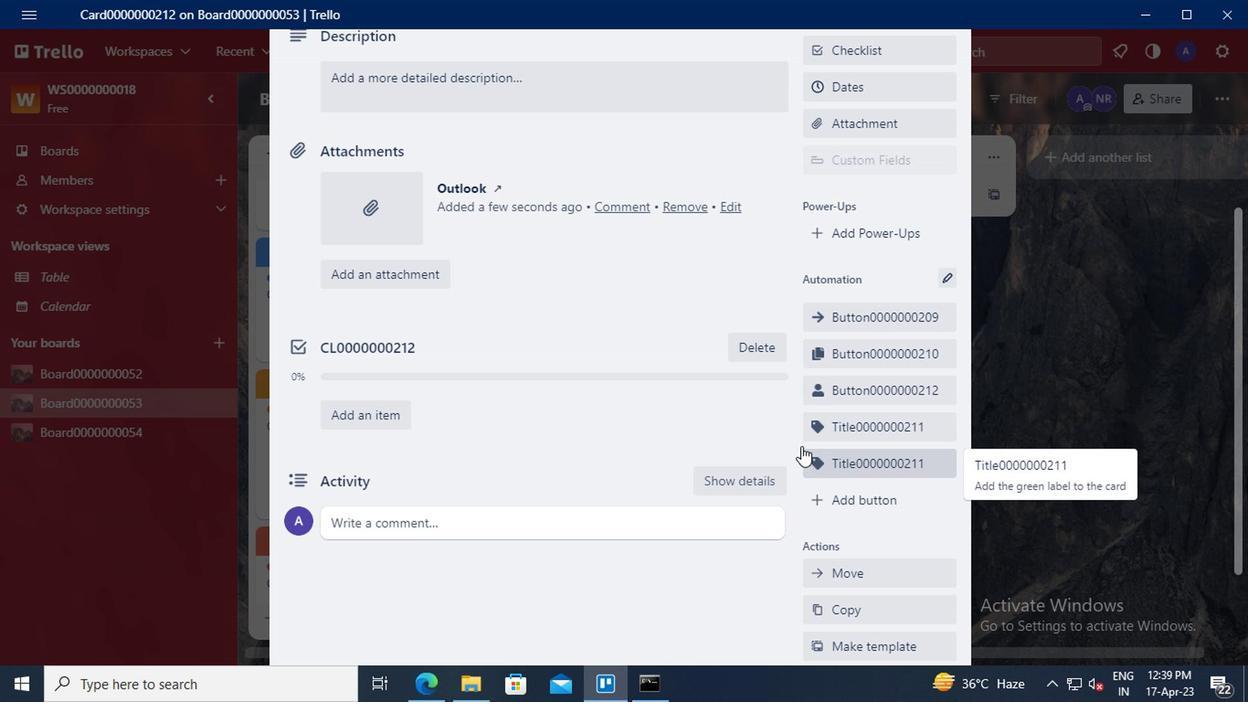 
Action: Mouse scrolled (706, 415) with delta (0, 0)
Screenshot: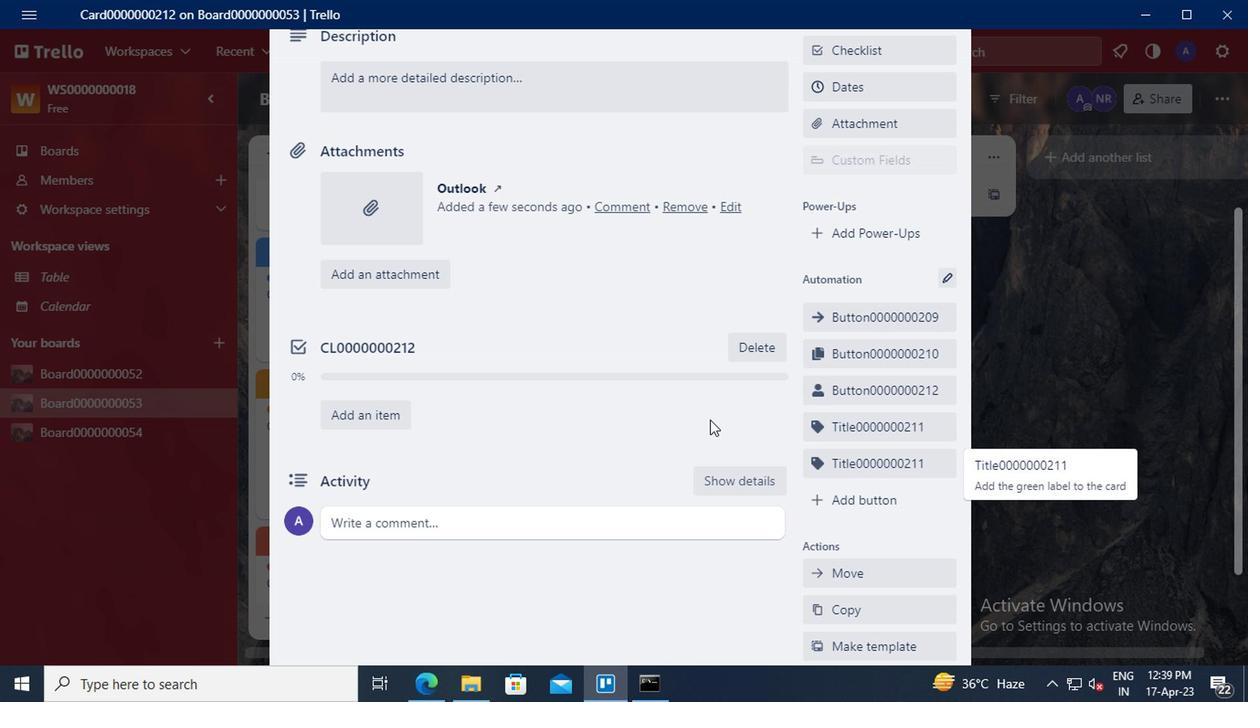 
Action: Mouse scrolled (706, 415) with delta (0, 0)
Screenshot: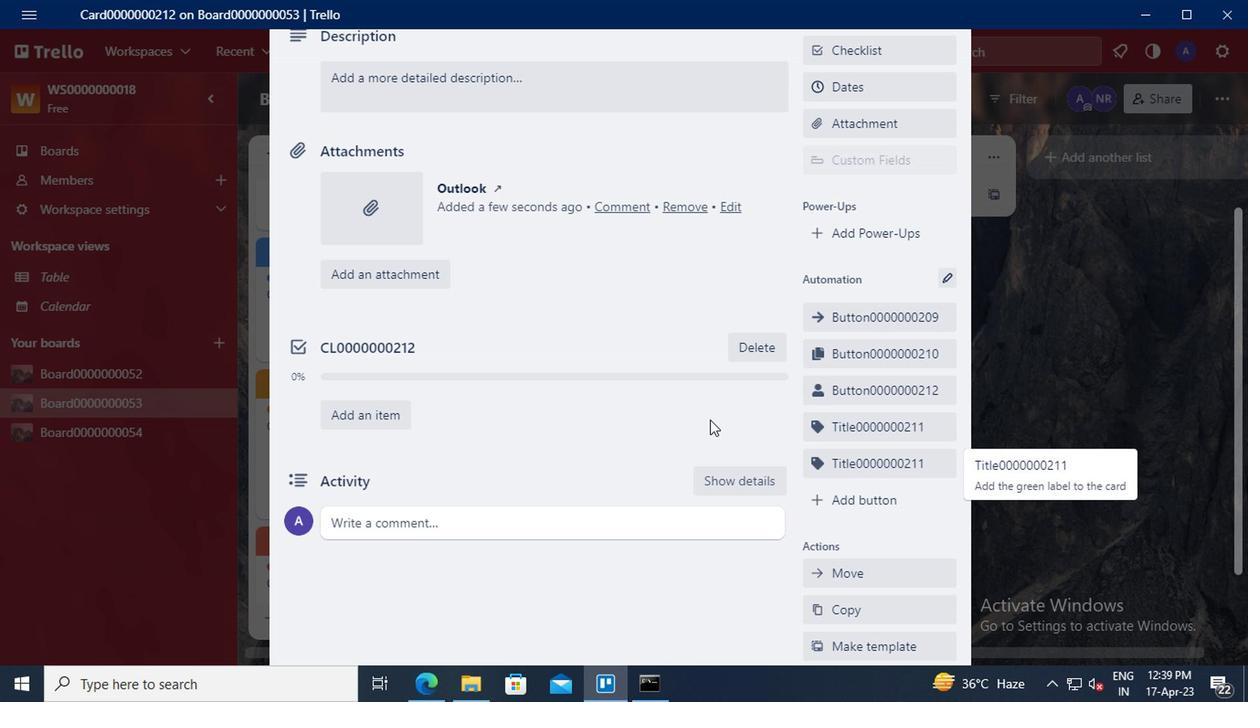 
Action: Mouse moved to (396, 278)
Screenshot: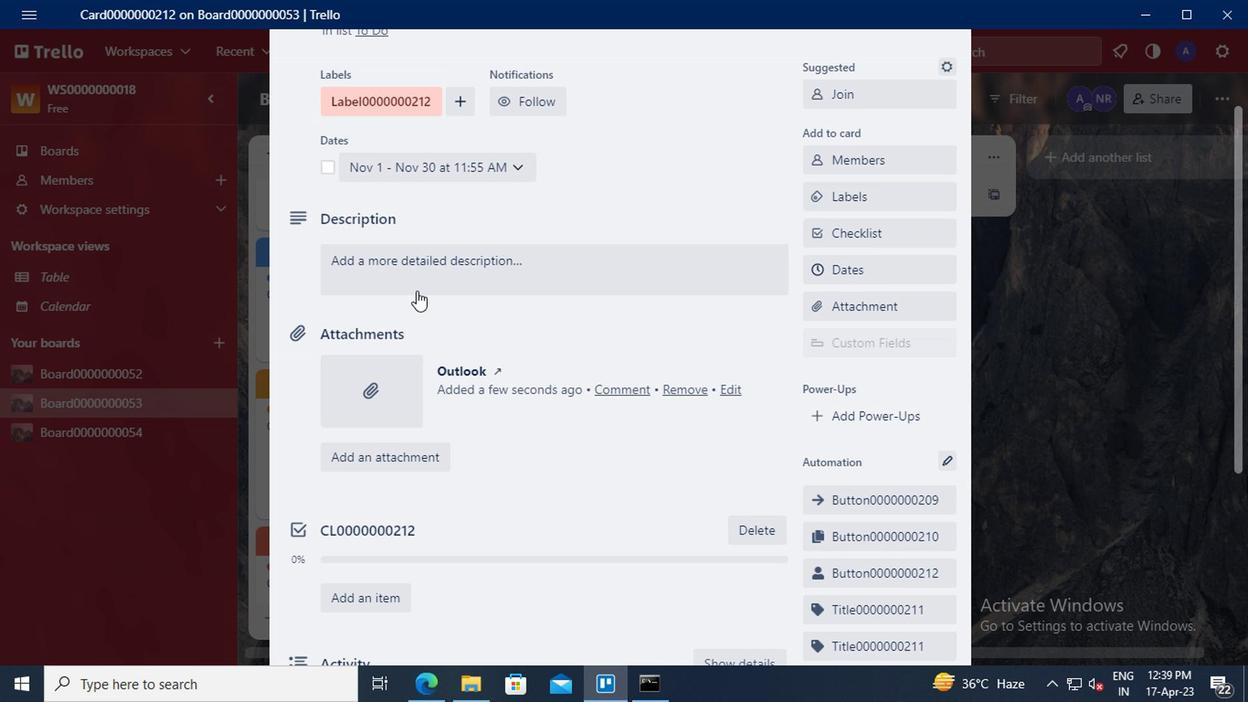 
Action: Mouse pressed left at (396, 278)
Screenshot: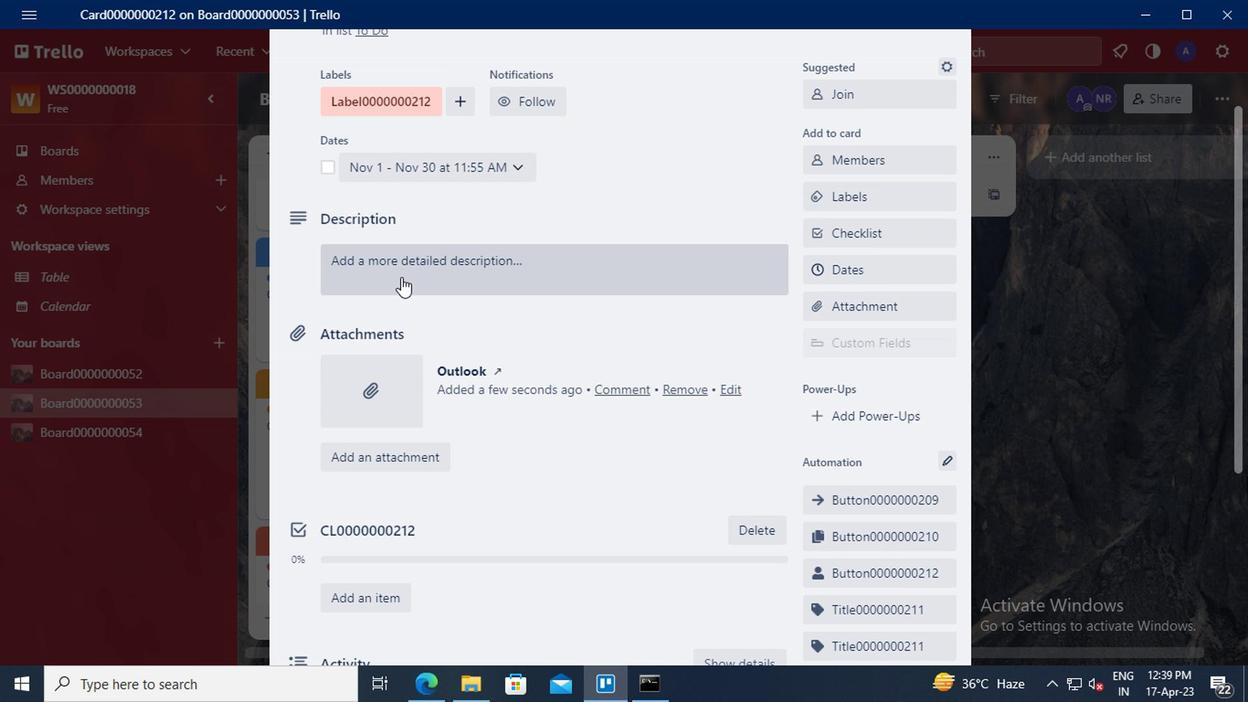 
Action: Mouse moved to (378, 327)
Screenshot: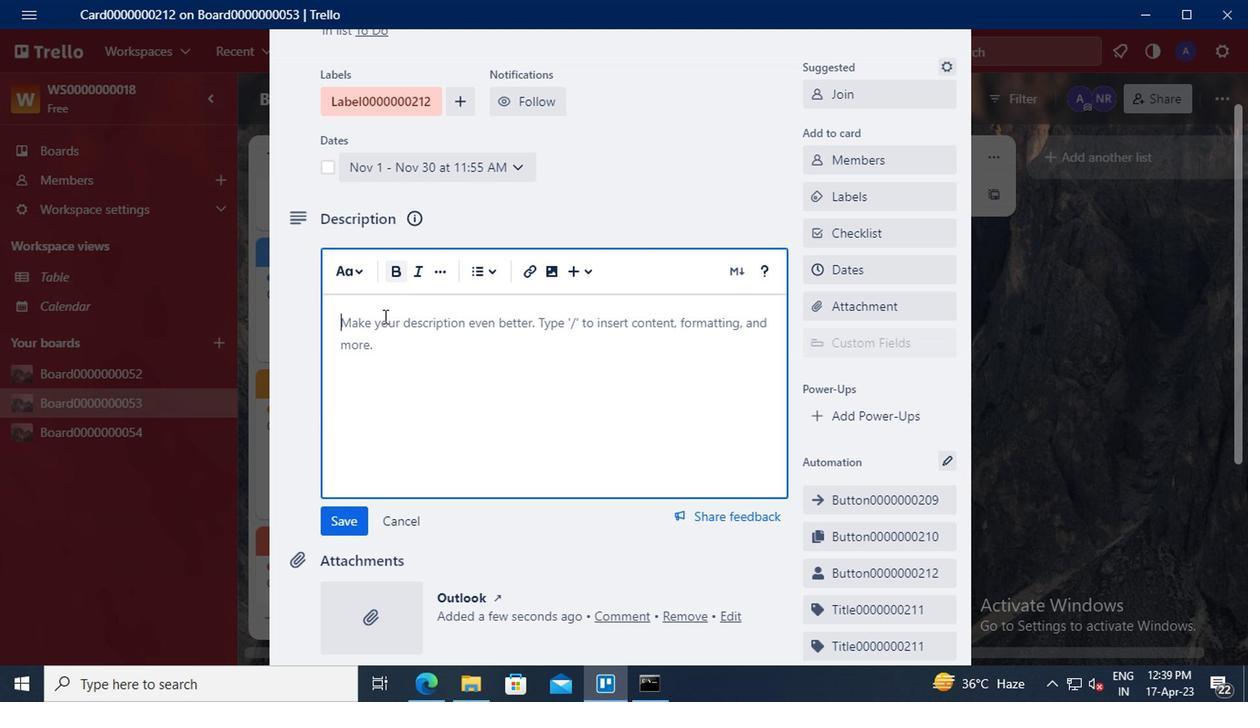 
Action: Mouse pressed left at (378, 327)
Screenshot: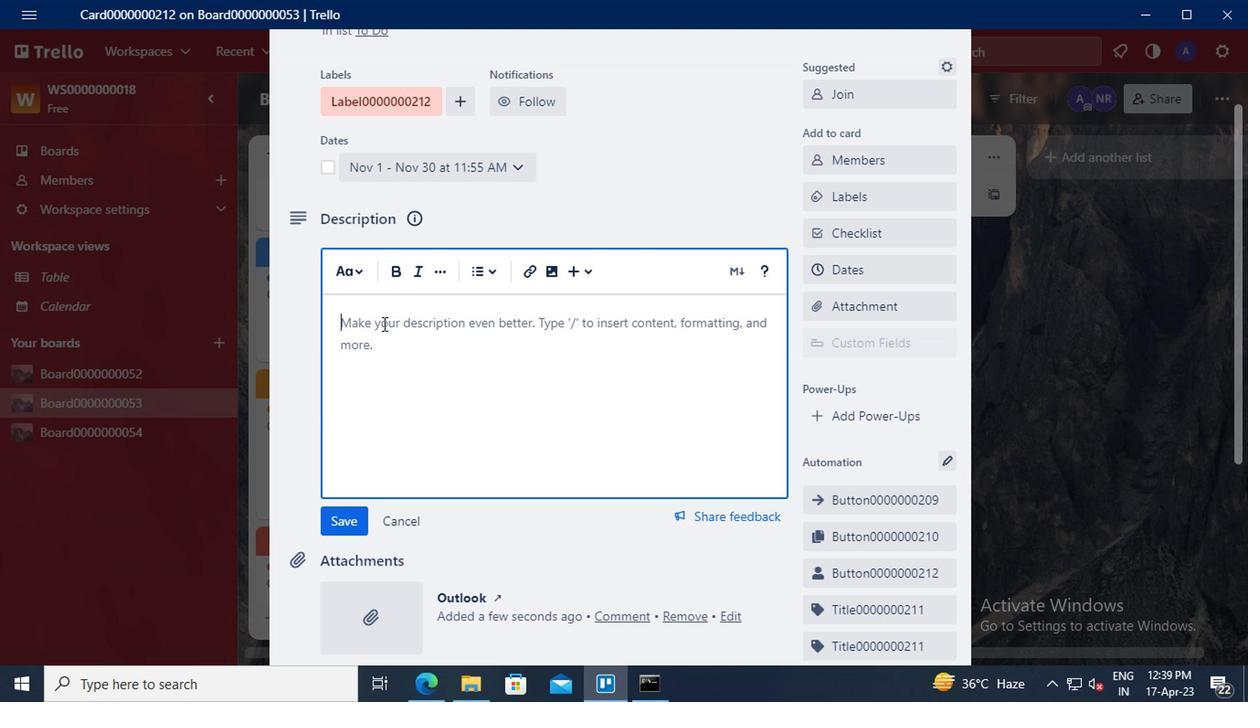 
Action: Key pressed <Key.shift>DS0000000212
Screenshot: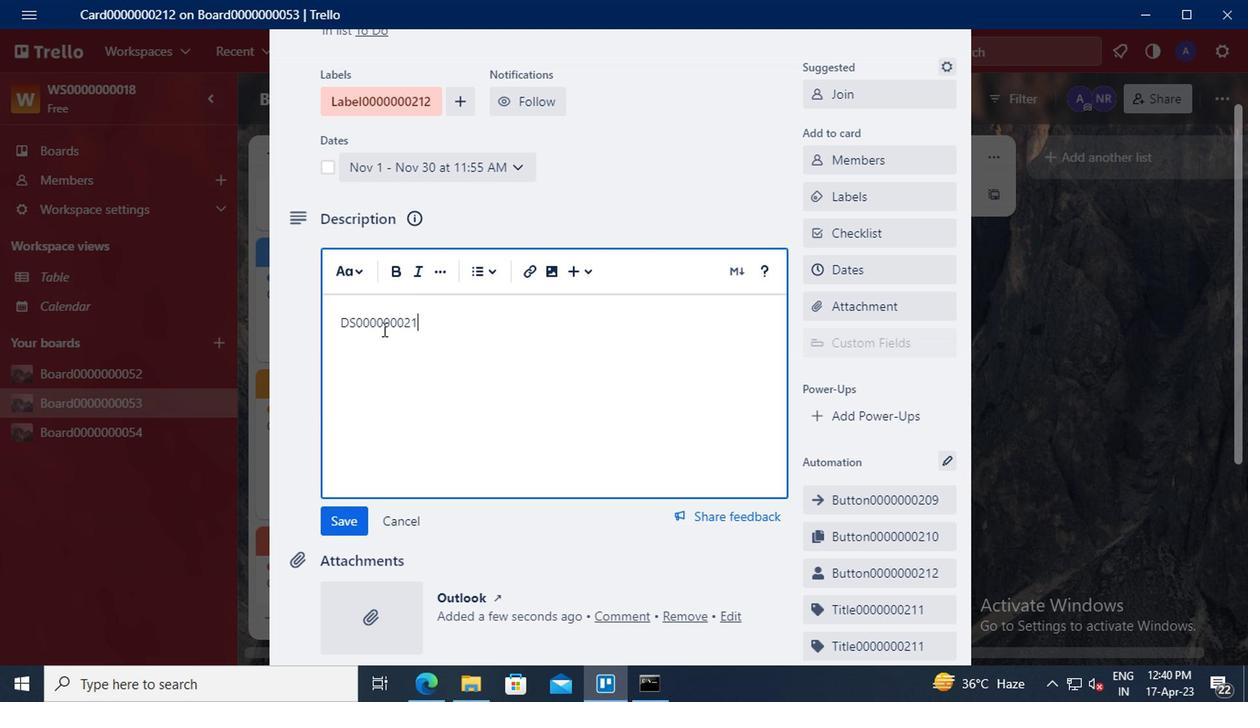 
Action: Mouse moved to (354, 506)
Screenshot: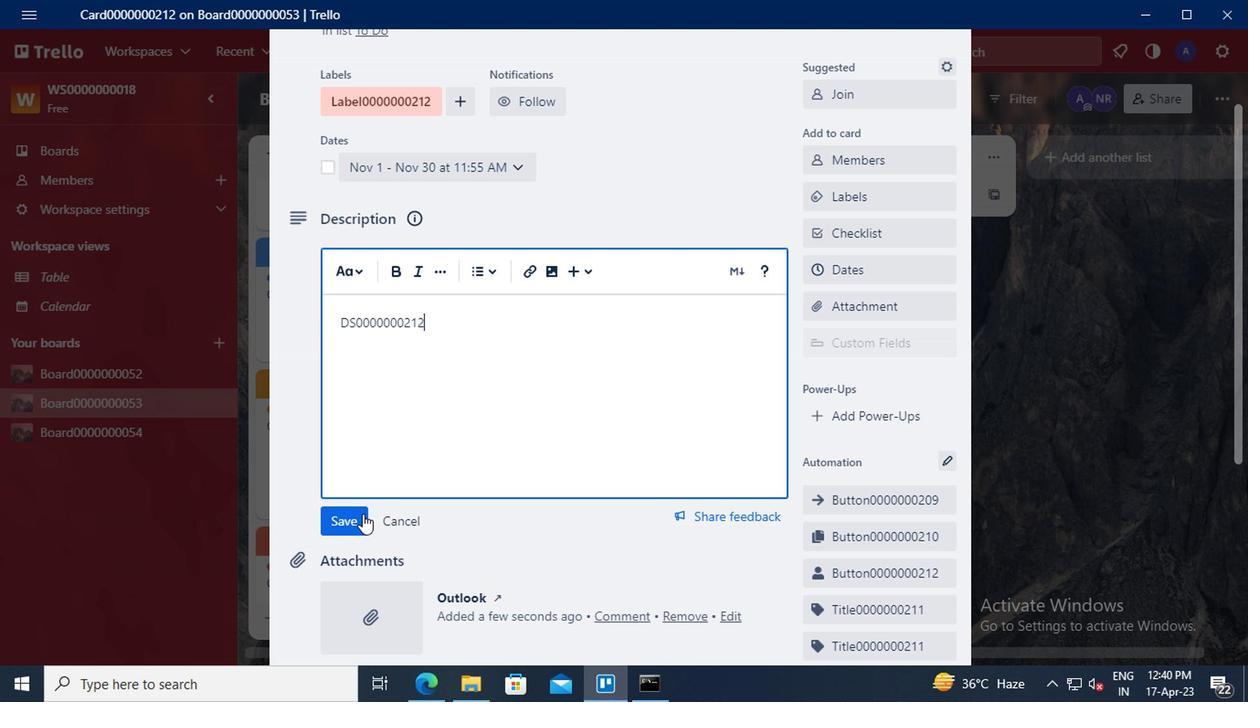 
Action: Mouse pressed left at (354, 506)
Screenshot: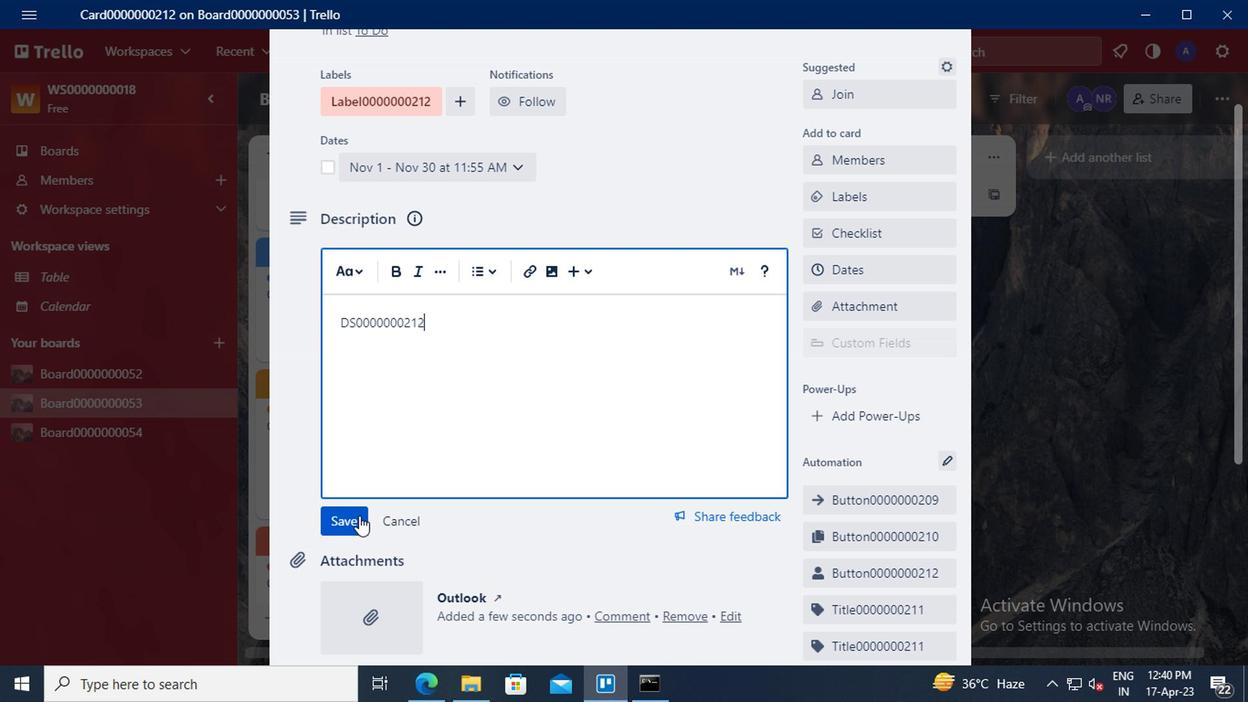 
Action: Mouse scrolled (354, 505) with delta (0, 0)
Screenshot: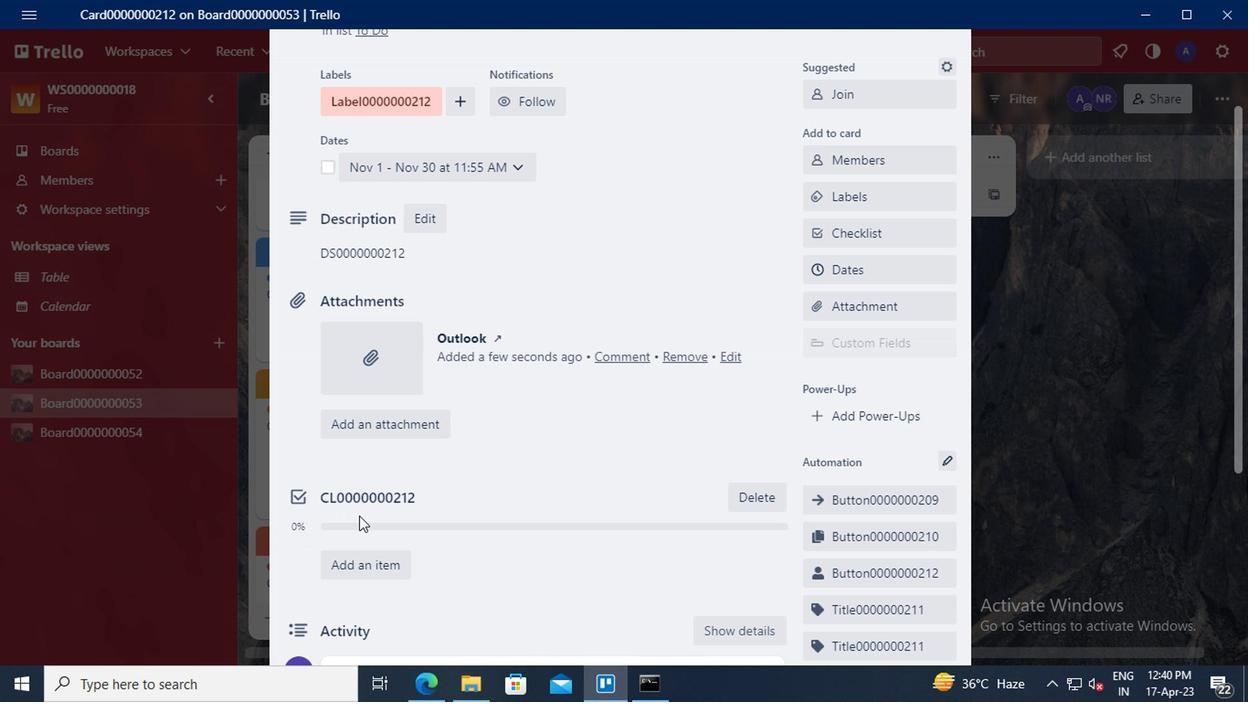 
Action: Mouse scrolled (354, 505) with delta (0, 0)
Screenshot: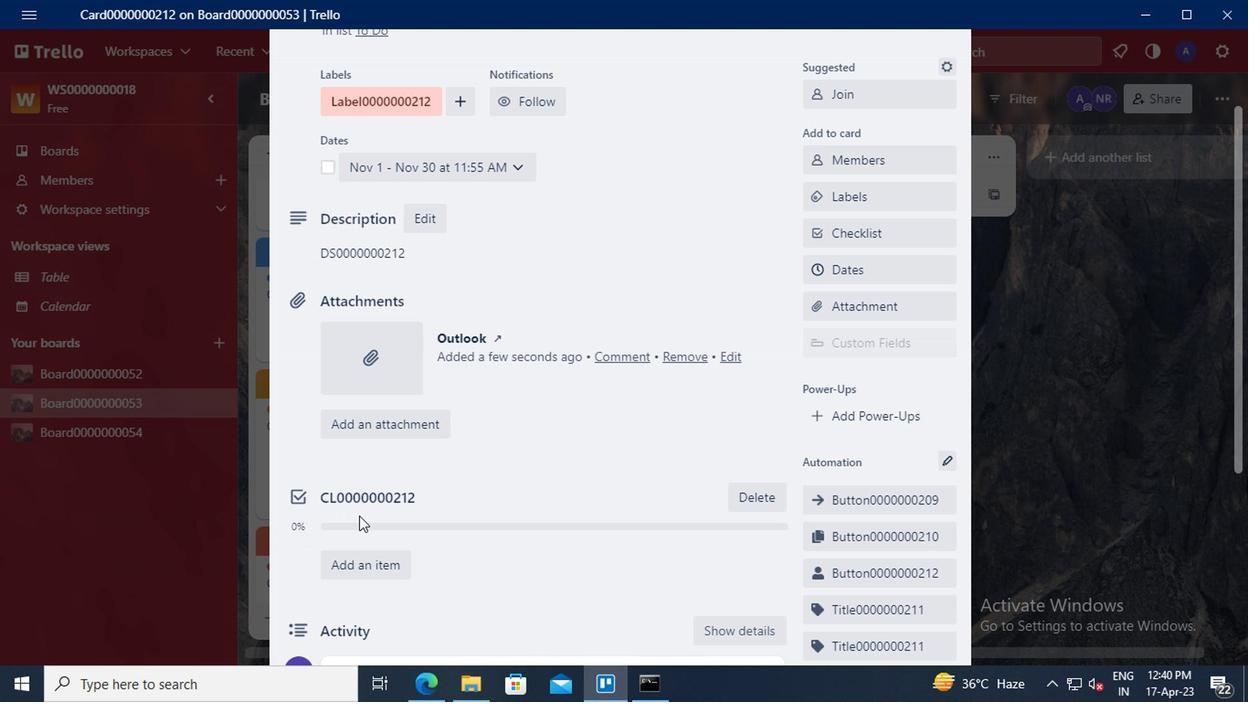 
Action: Mouse moved to (371, 483)
Screenshot: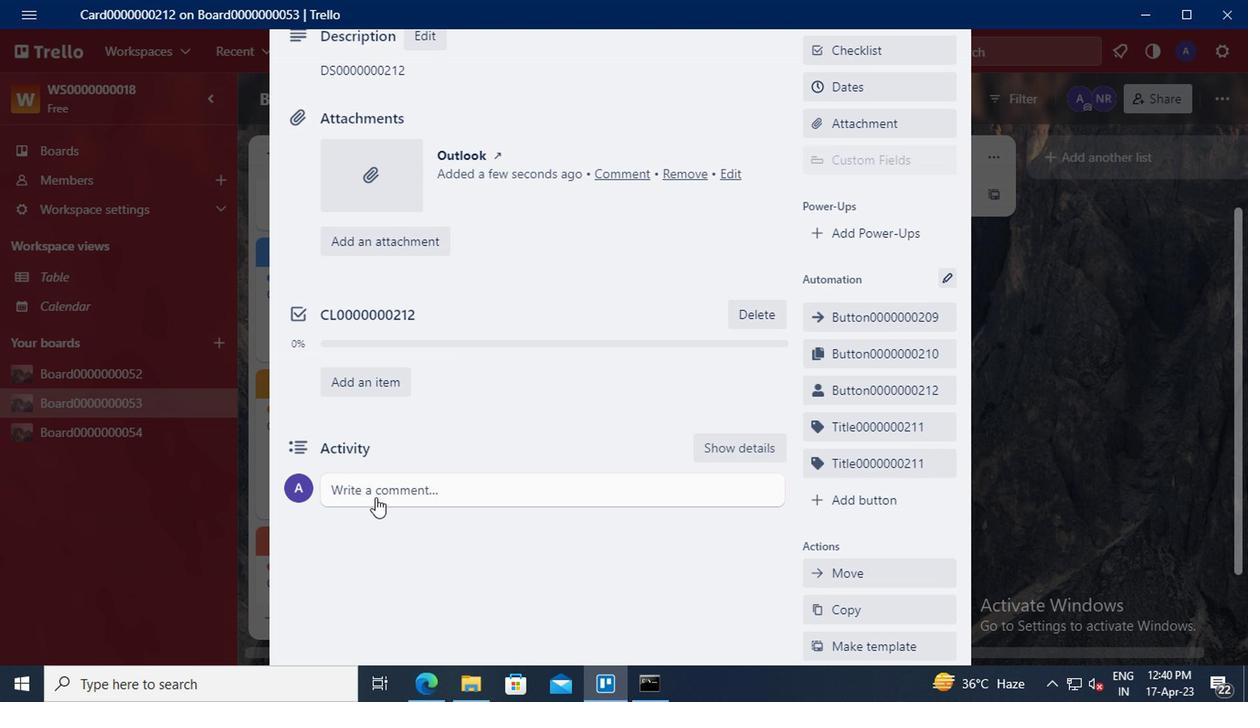 
Action: Mouse pressed left at (371, 483)
Screenshot: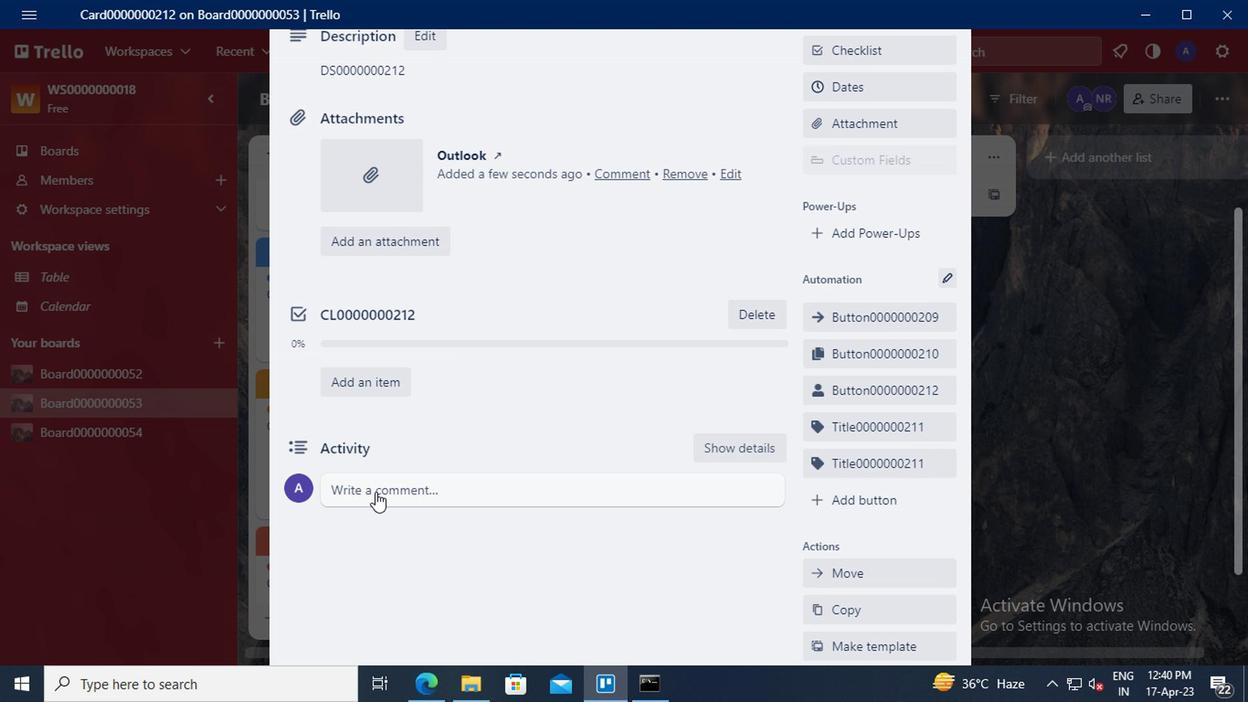 
Action: Key pressed <Key.shift><Key.shift><Key.shift>CM0000000212
Screenshot: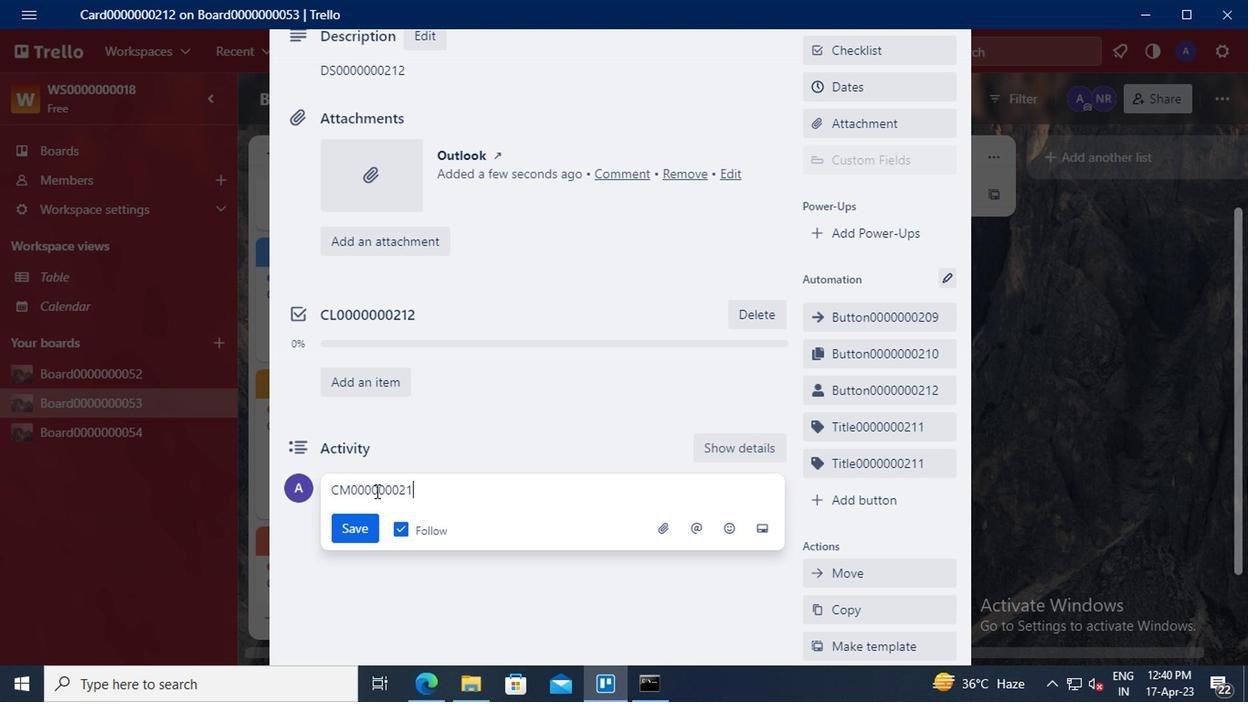 
Action: Mouse moved to (360, 511)
Screenshot: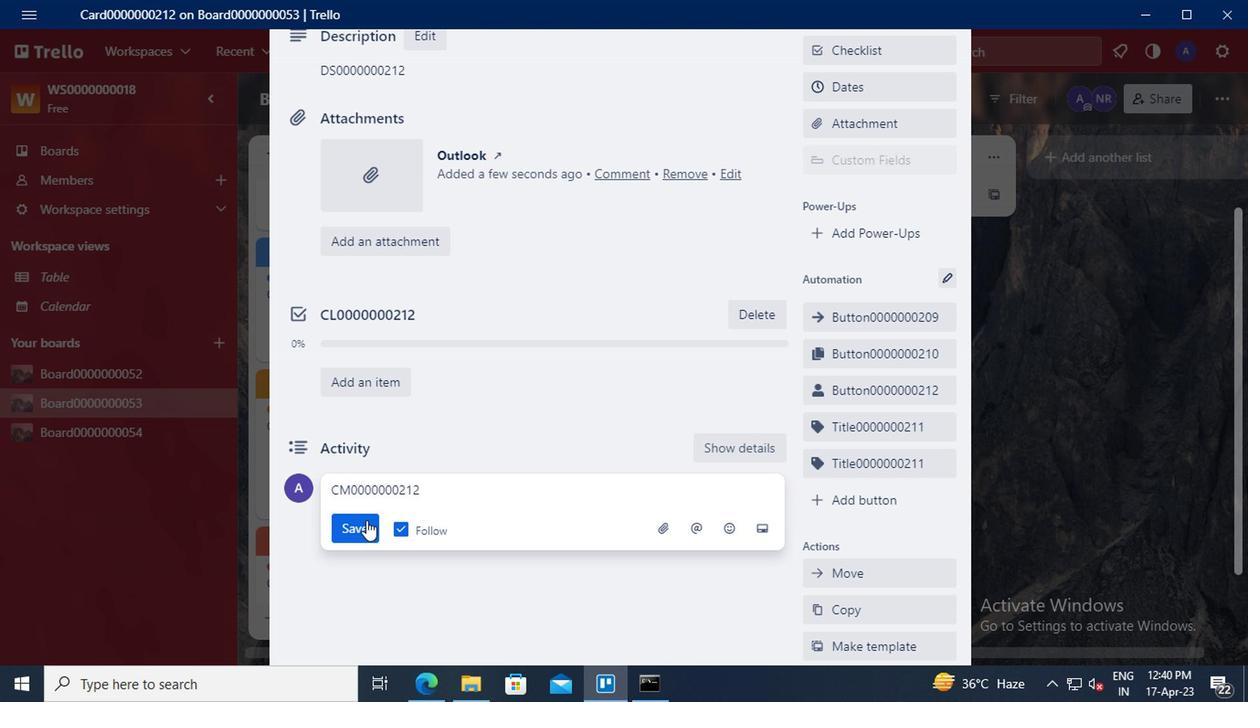 
Action: Mouse pressed left at (360, 511)
Screenshot: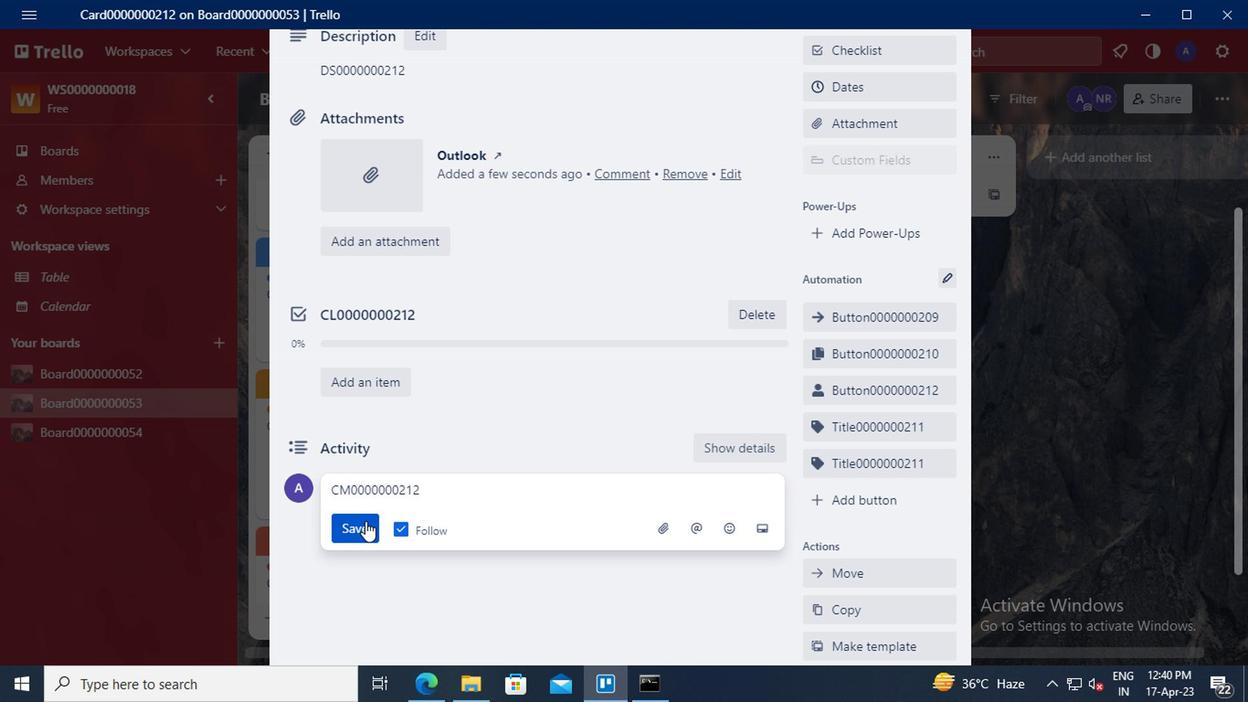 
